 Task: Look for space in Sukagawa, Japan from 5th September, 2023 to 12th September, 2023 for 2 adults in price range Rs.10000 to Rs.15000.  With 1  bedroom having 1 bed and 1 bathroom. Property type can be house, flat, guest house, hotel. Booking option can be shelf check-in. Required host language is English.
Action: Mouse moved to (433, 108)
Screenshot: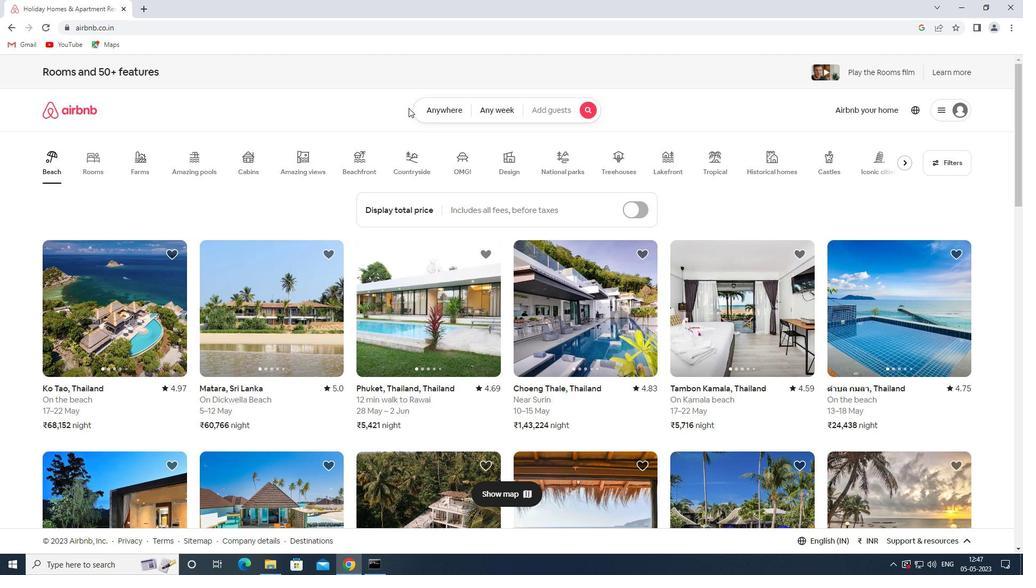 
Action: Mouse pressed left at (433, 108)
Screenshot: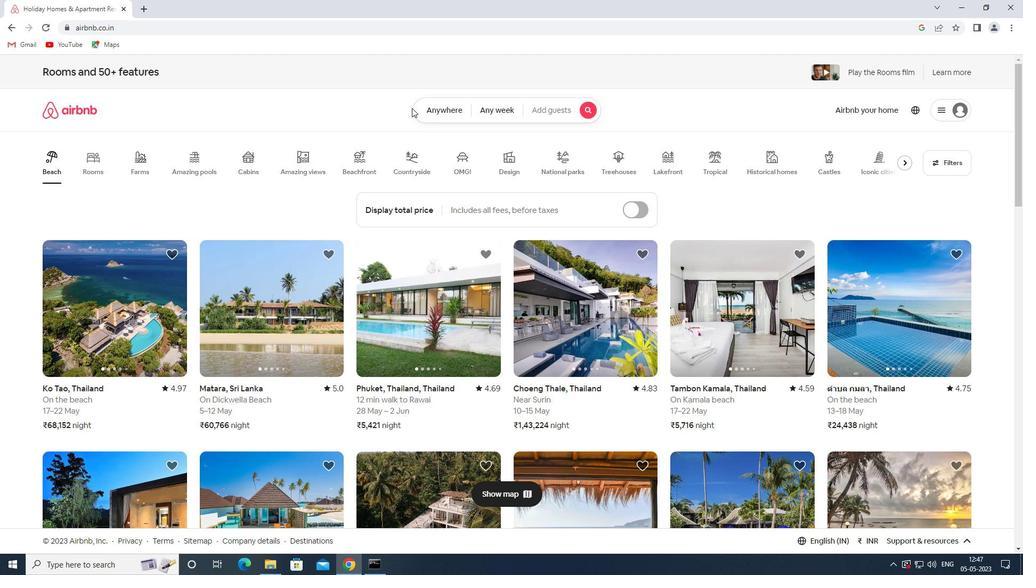 
Action: Mouse moved to (382, 152)
Screenshot: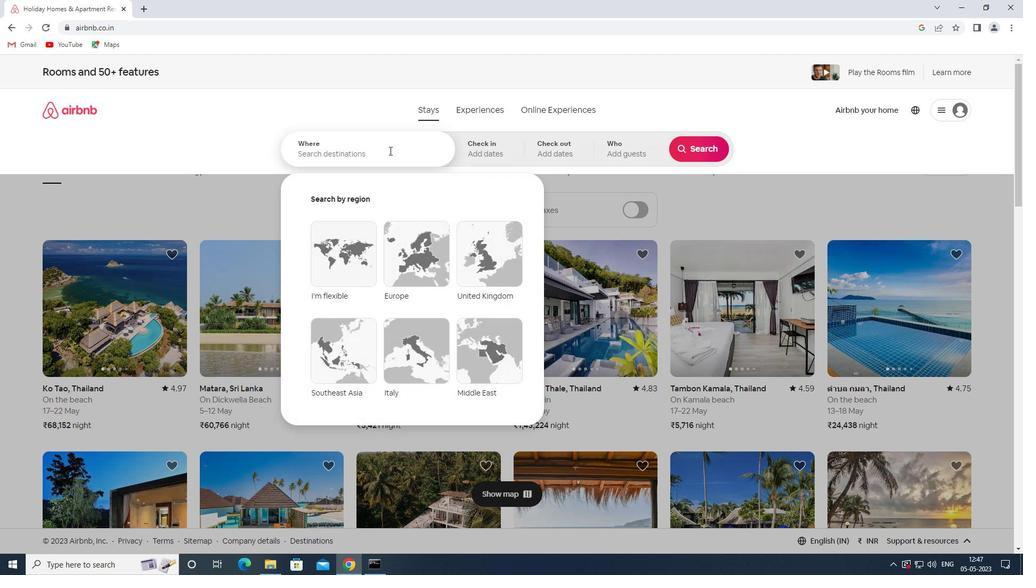 
Action: Mouse pressed left at (382, 152)
Screenshot: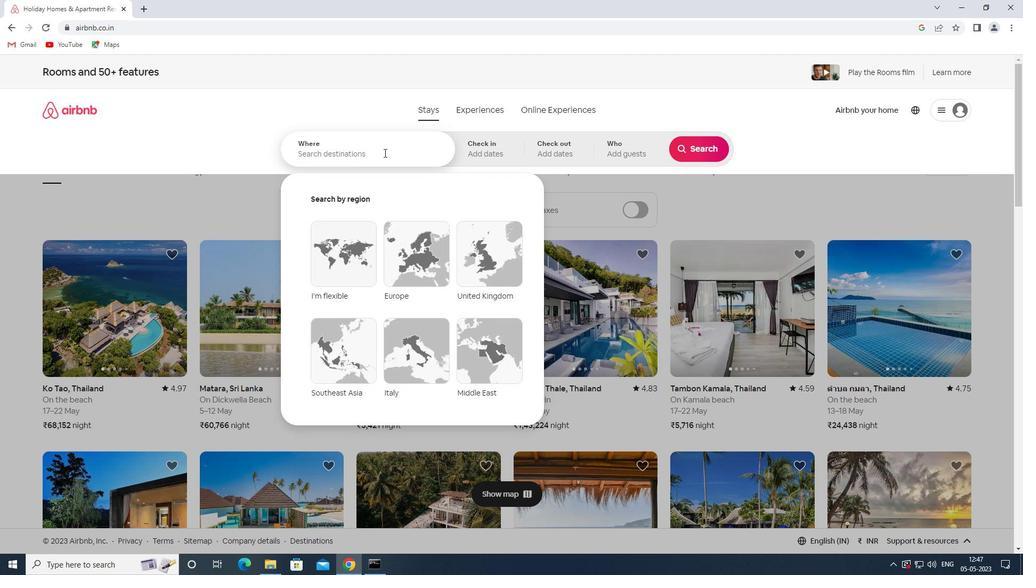 
Action: Key pressed <Key.shift><Key.shift><Key.shift><Key.shift><Key.shift><Key.shift><Key.shift><Key.shift><Key.shift><Key.shift><Key.shift>SUKAGAWA,<Key.shift>JAPAN
Screenshot: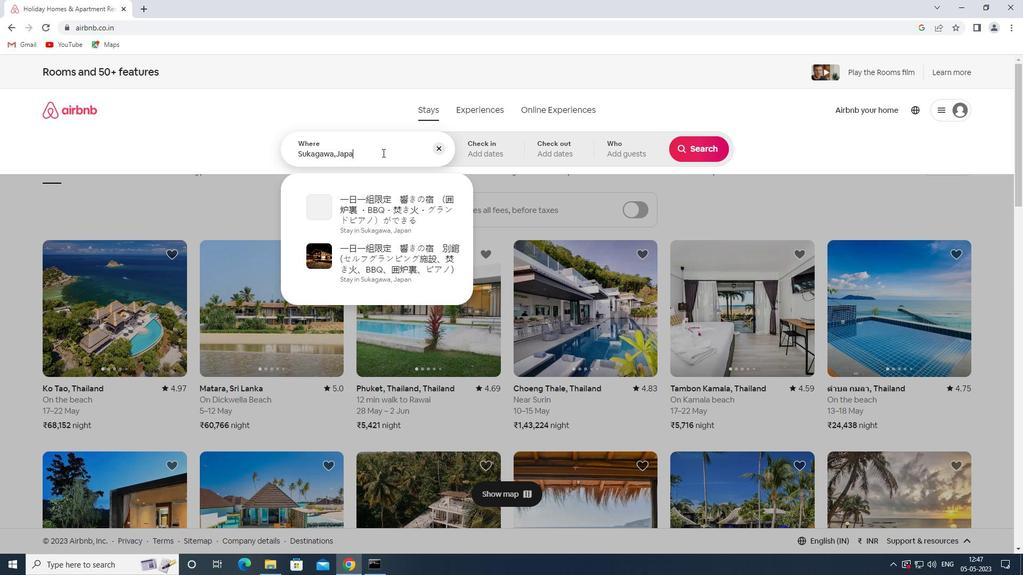 
Action: Mouse moved to (481, 154)
Screenshot: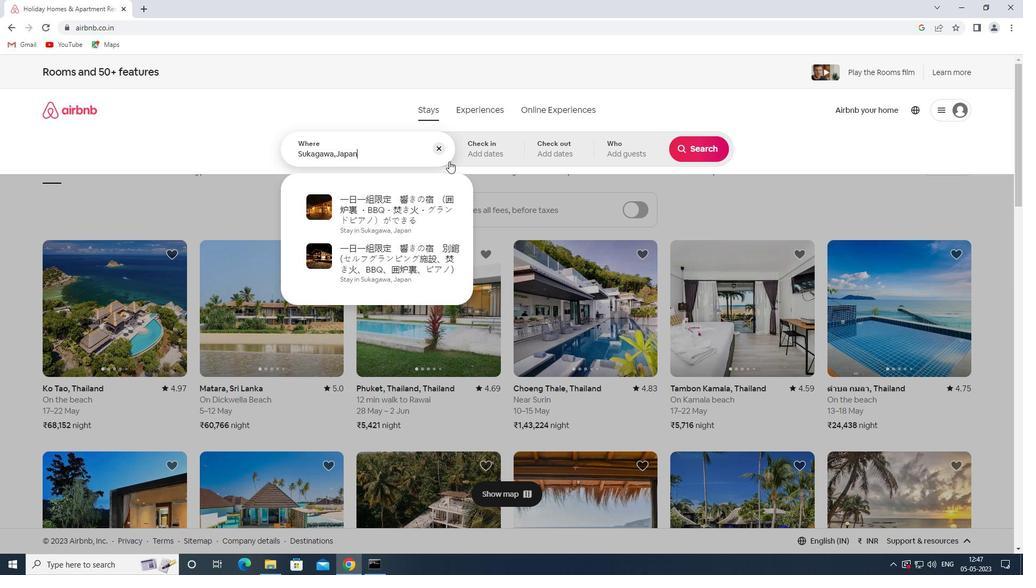 
Action: Mouse pressed left at (481, 154)
Screenshot: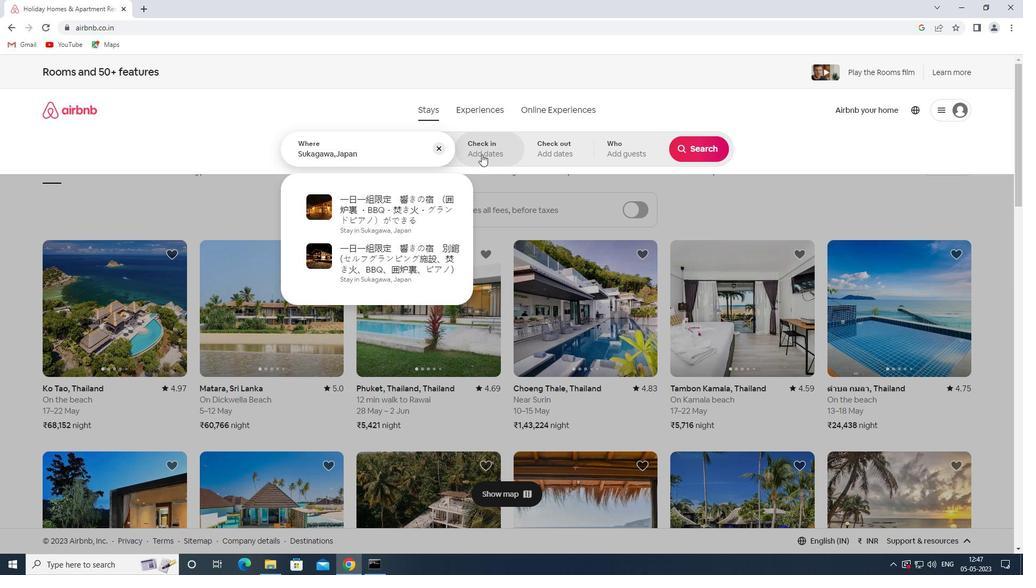 
Action: Mouse moved to (691, 230)
Screenshot: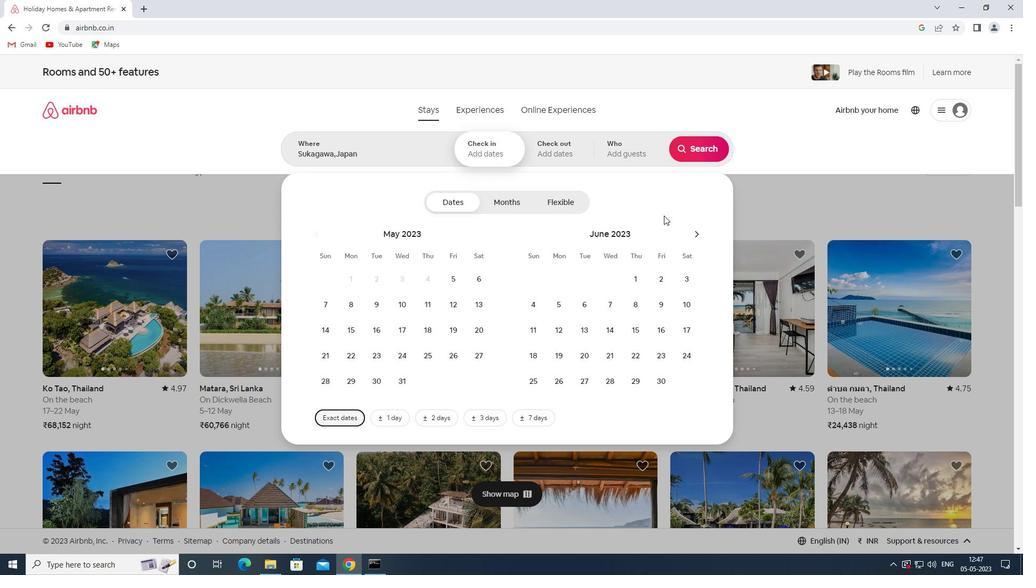 
Action: Mouse pressed left at (691, 230)
Screenshot: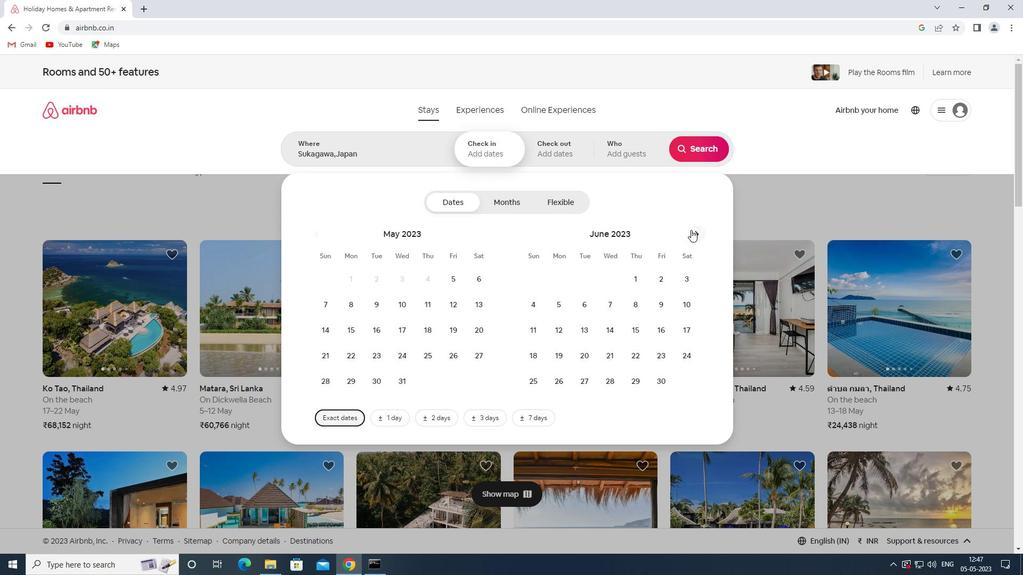
Action: Mouse pressed left at (691, 230)
Screenshot: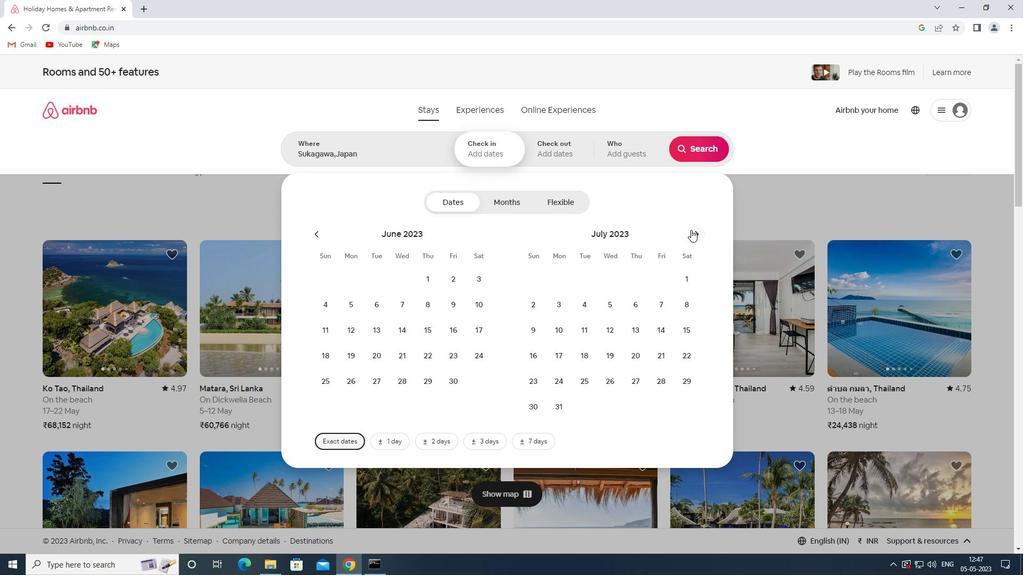
Action: Mouse pressed left at (691, 230)
Screenshot: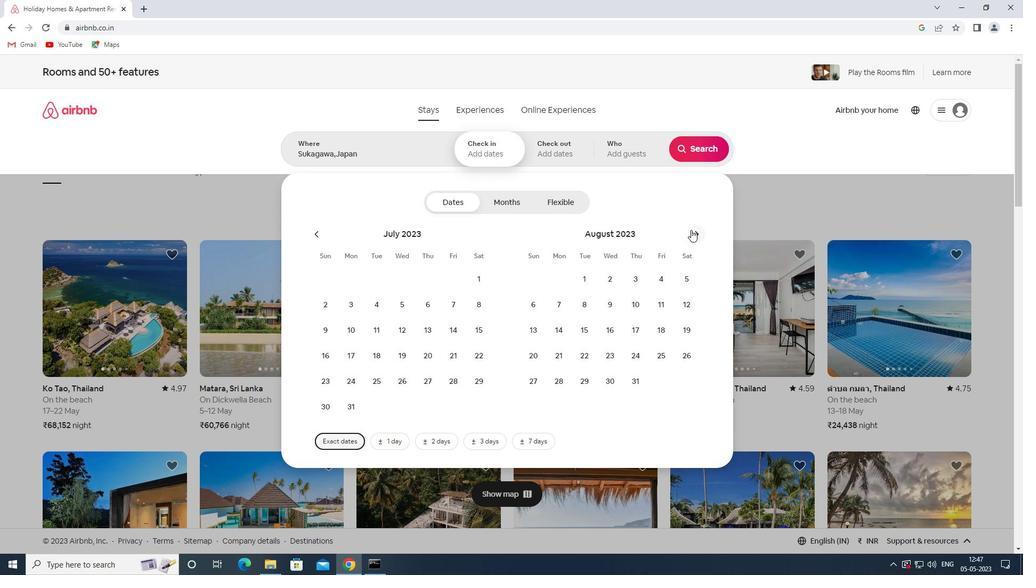 
Action: Mouse moved to (584, 301)
Screenshot: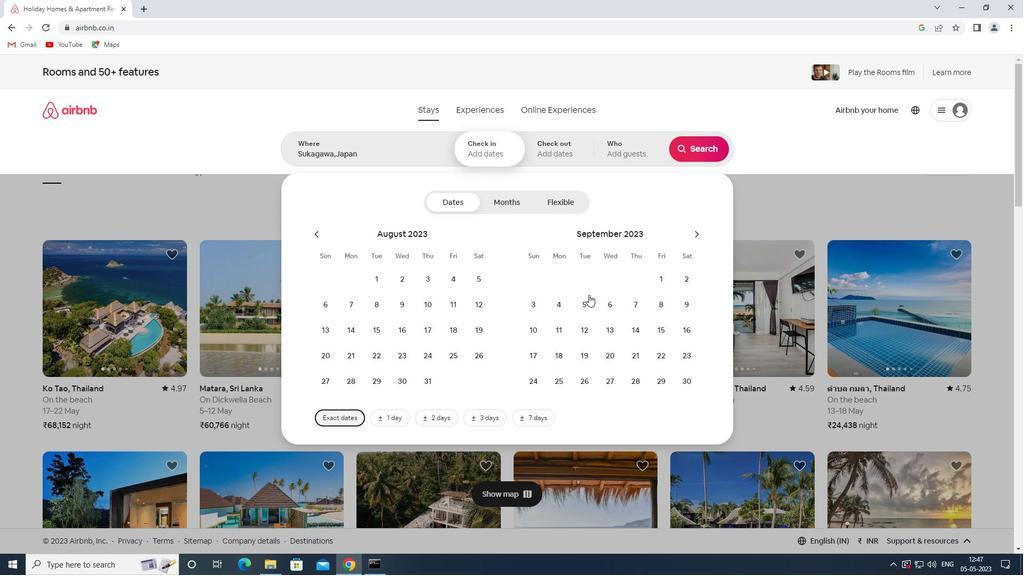
Action: Mouse pressed left at (584, 301)
Screenshot: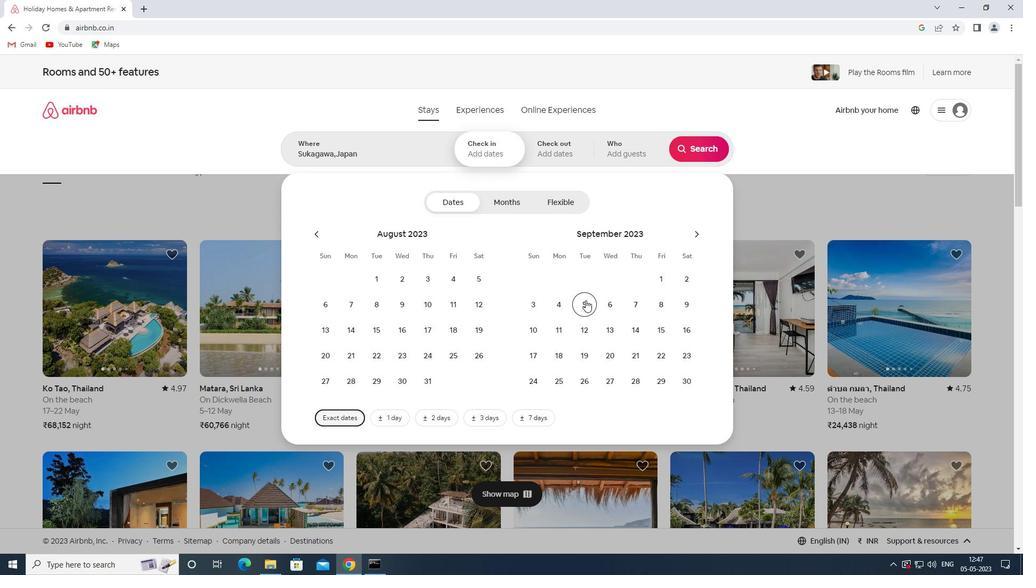 
Action: Mouse moved to (577, 332)
Screenshot: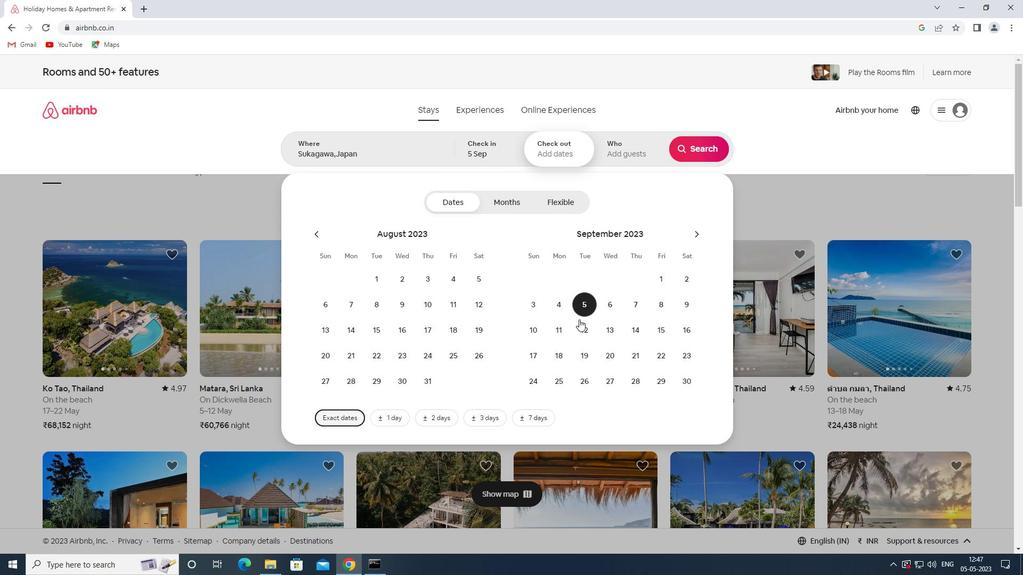 
Action: Mouse pressed left at (577, 332)
Screenshot: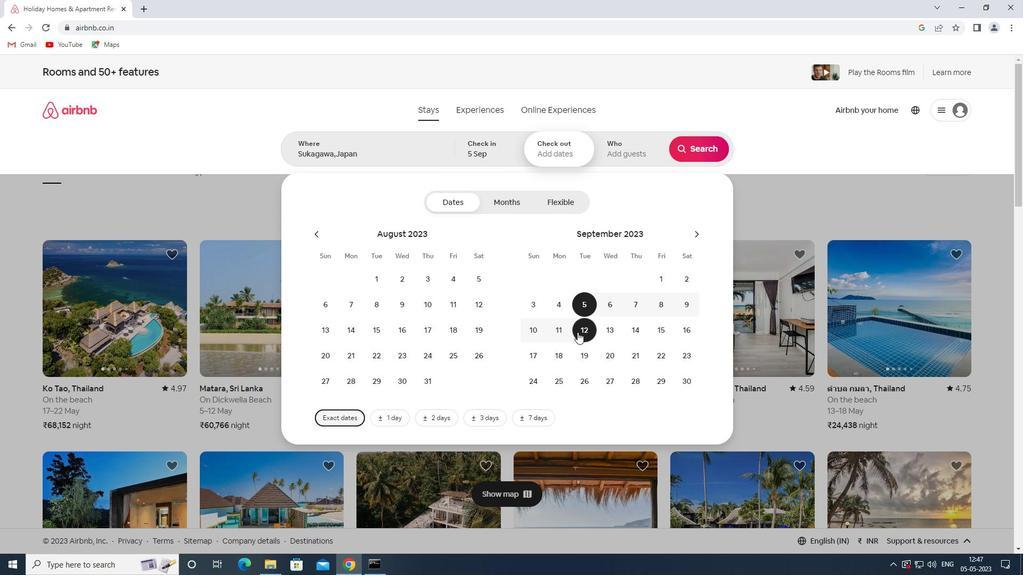 
Action: Mouse moved to (622, 143)
Screenshot: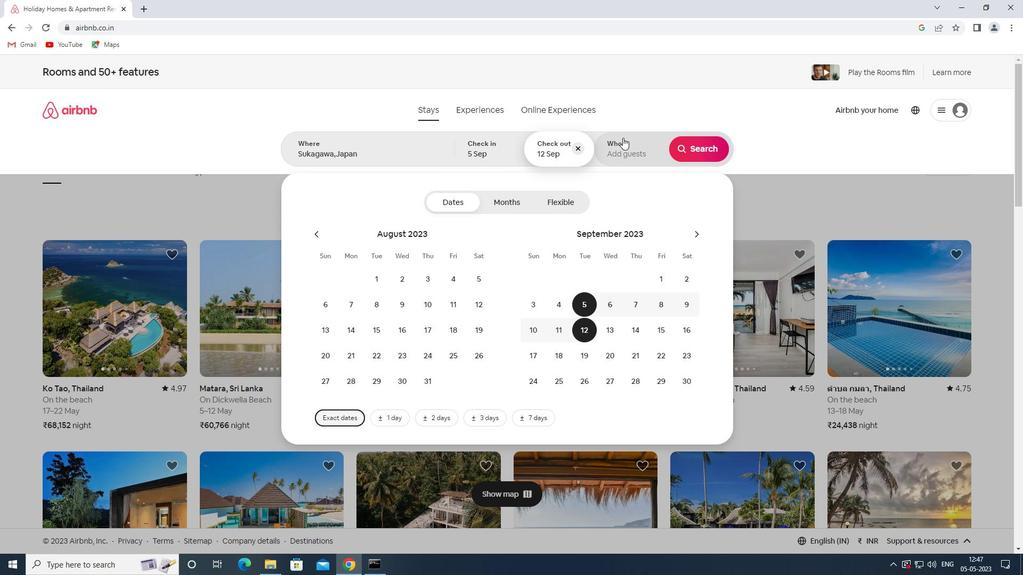 
Action: Mouse pressed left at (622, 143)
Screenshot: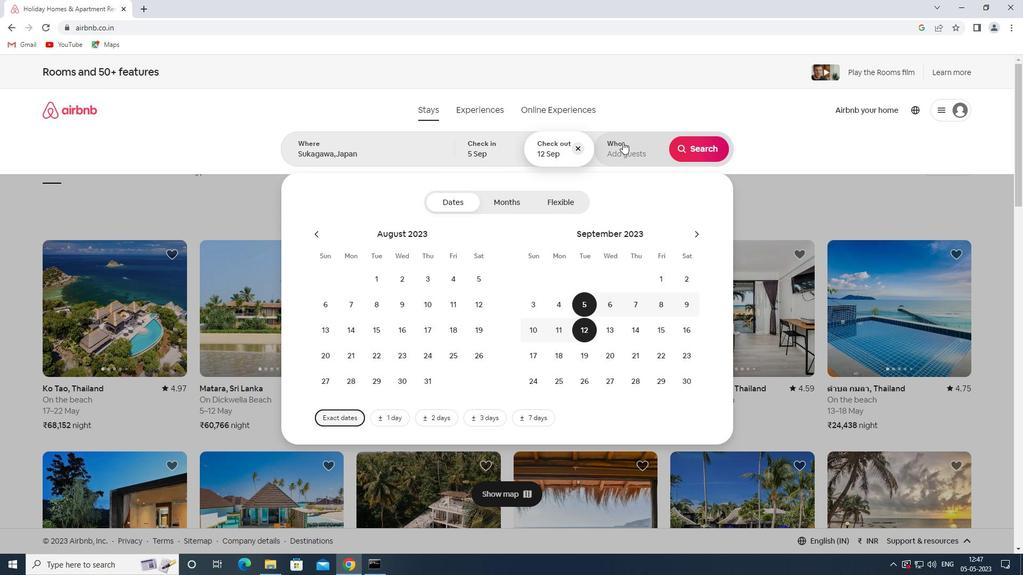 
Action: Mouse moved to (698, 201)
Screenshot: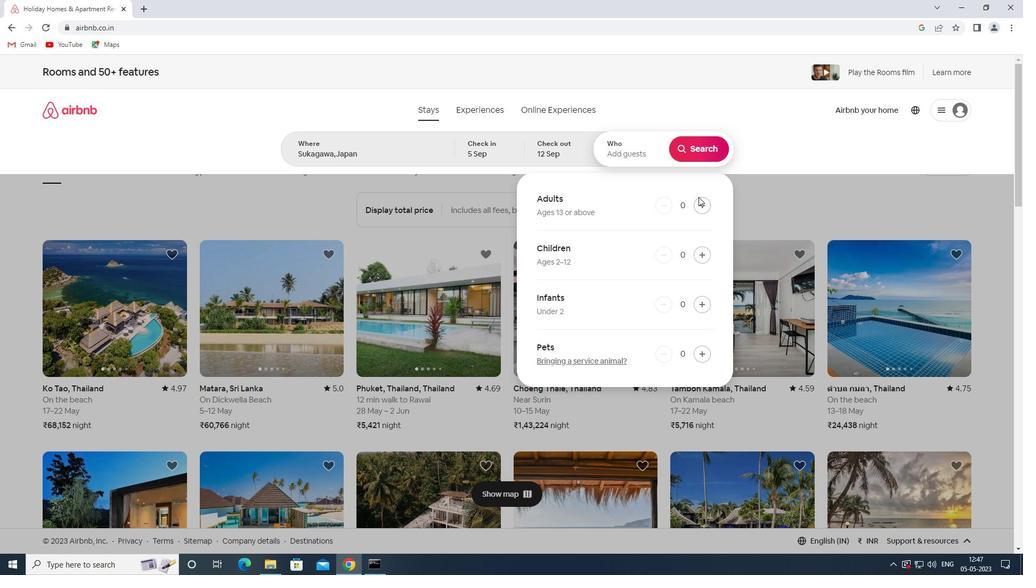 
Action: Mouse pressed left at (698, 201)
Screenshot: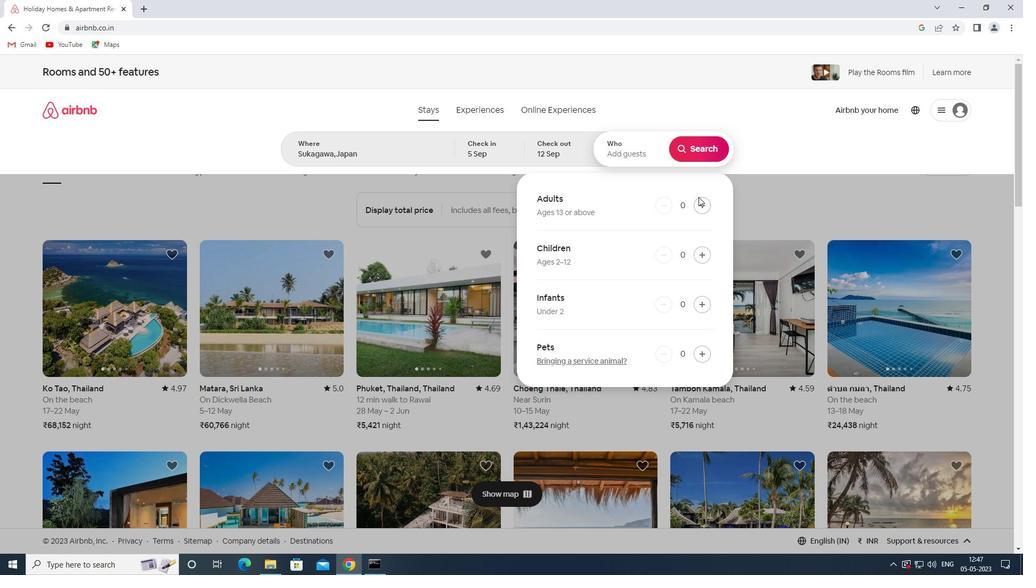 
Action: Mouse pressed left at (698, 201)
Screenshot: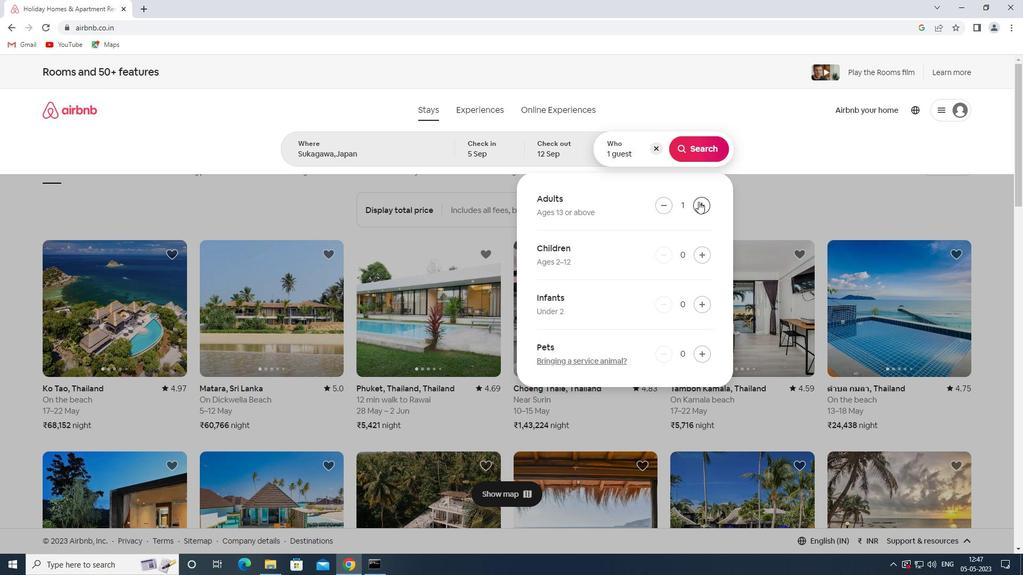 
Action: Mouse moved to (698, 154)
Screenshot: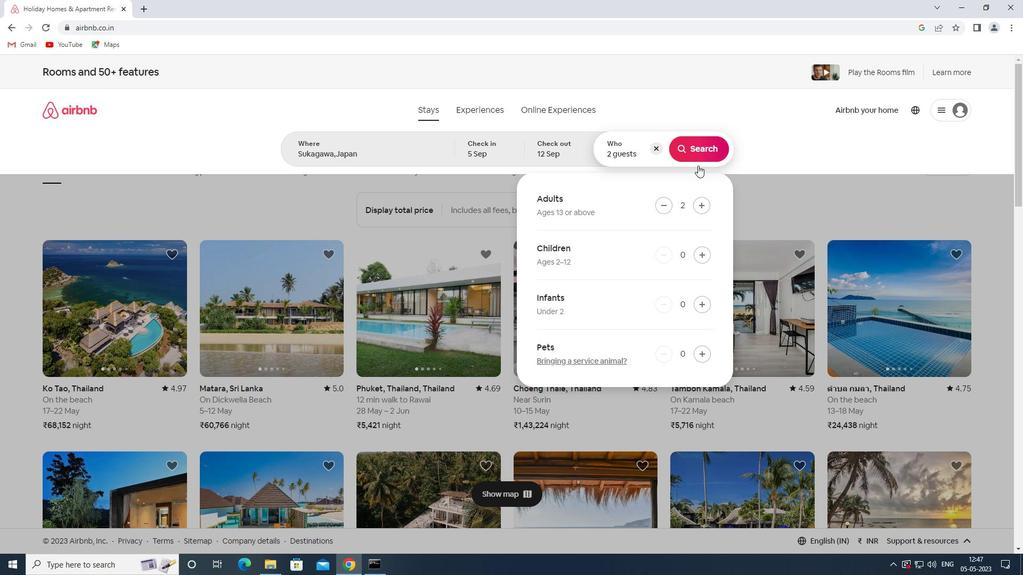 
Action: Mouse pressed left at (698, 154)
Screenshot: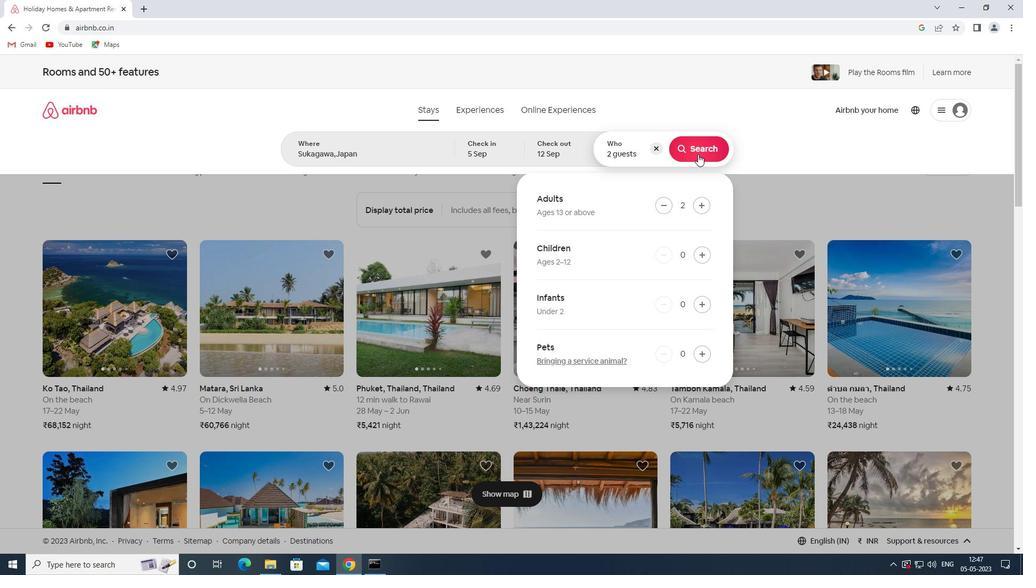 
Action: Mouse moved to (980, 116)
Screenshot: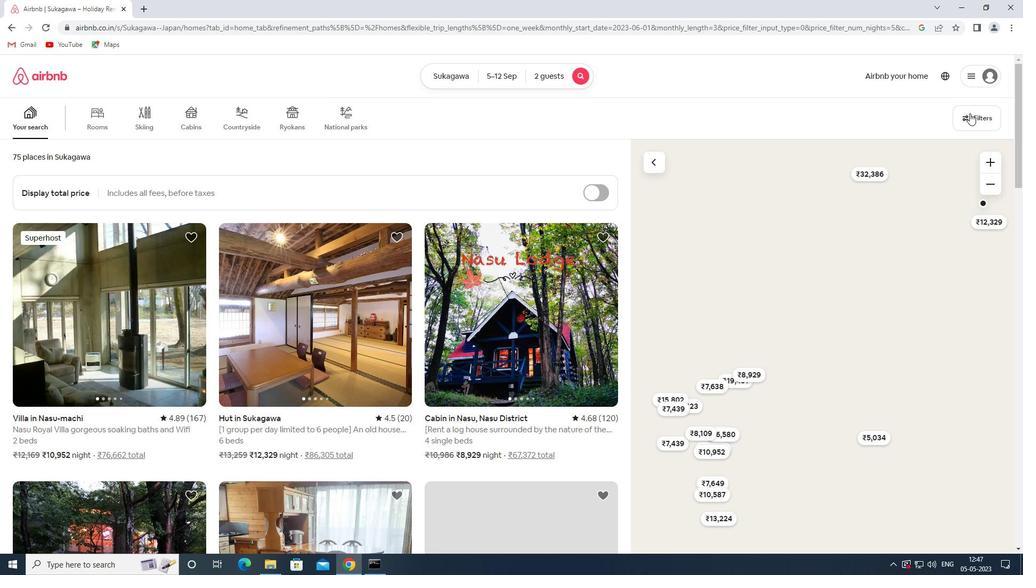 
Action: Mouse pressed left at (980, 116)
Screenshot: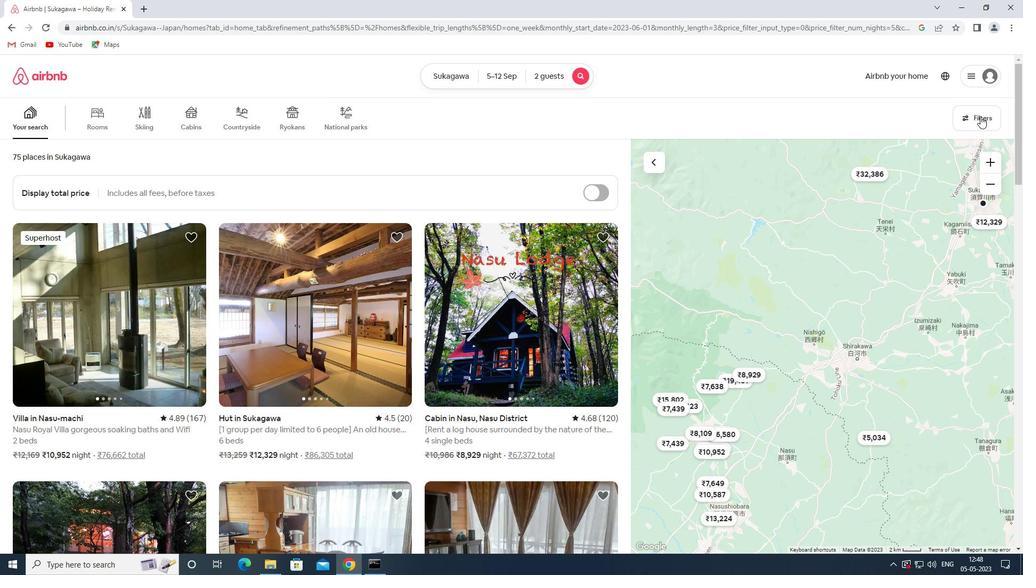 
Action: Mouse moved to (372, 379)
Screenshot: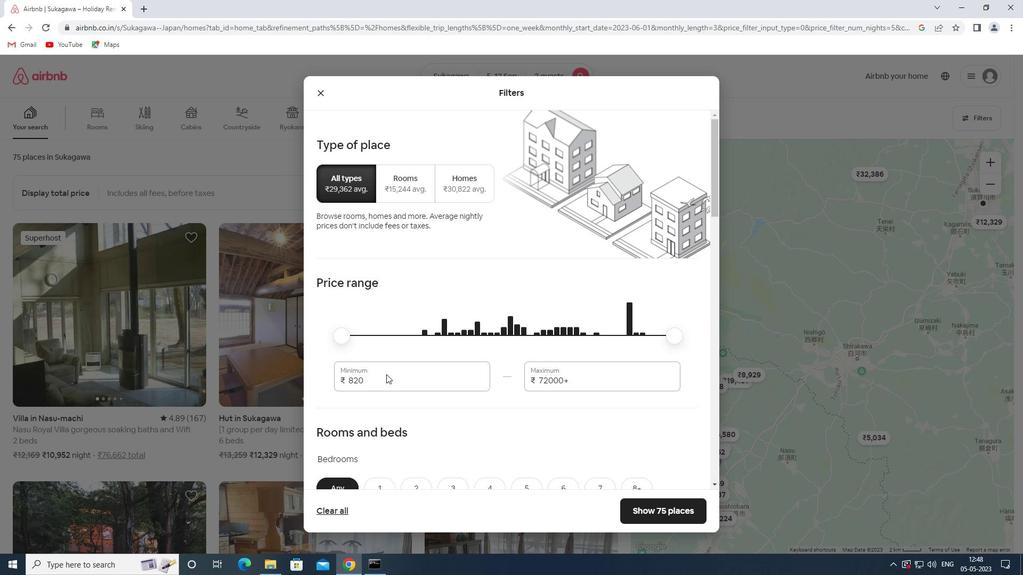 
Action: Mouse pressed left at (372, 379)
Screenshot: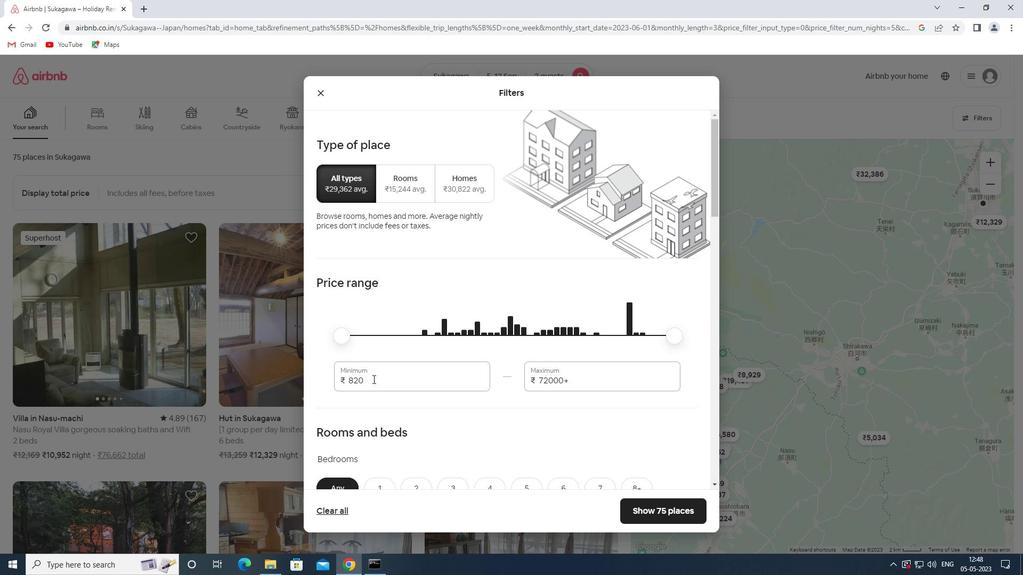
Action: Mouse moved to (336, 372)
Screenshot: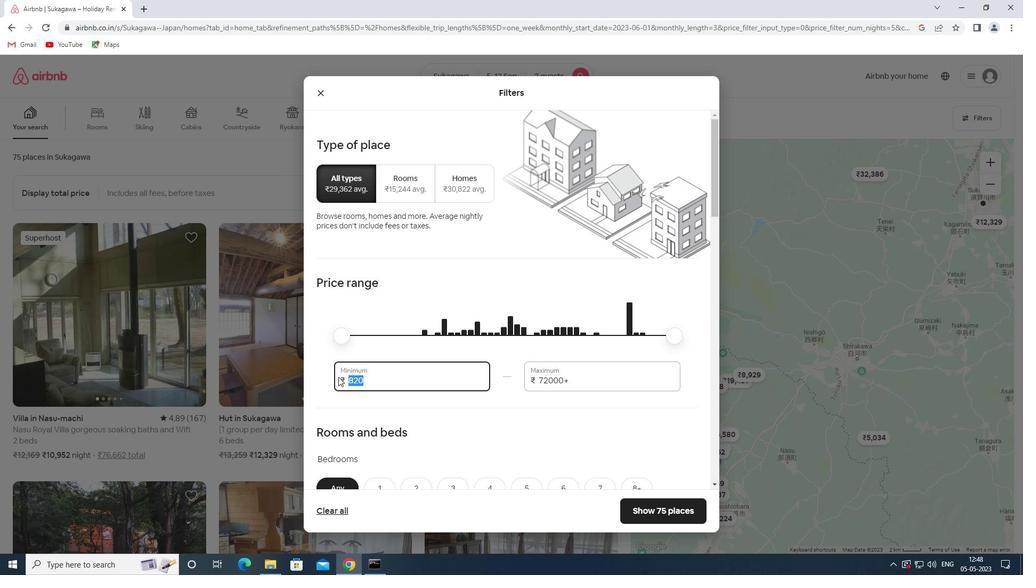 
Action: Key pressed 10000
Screenshot: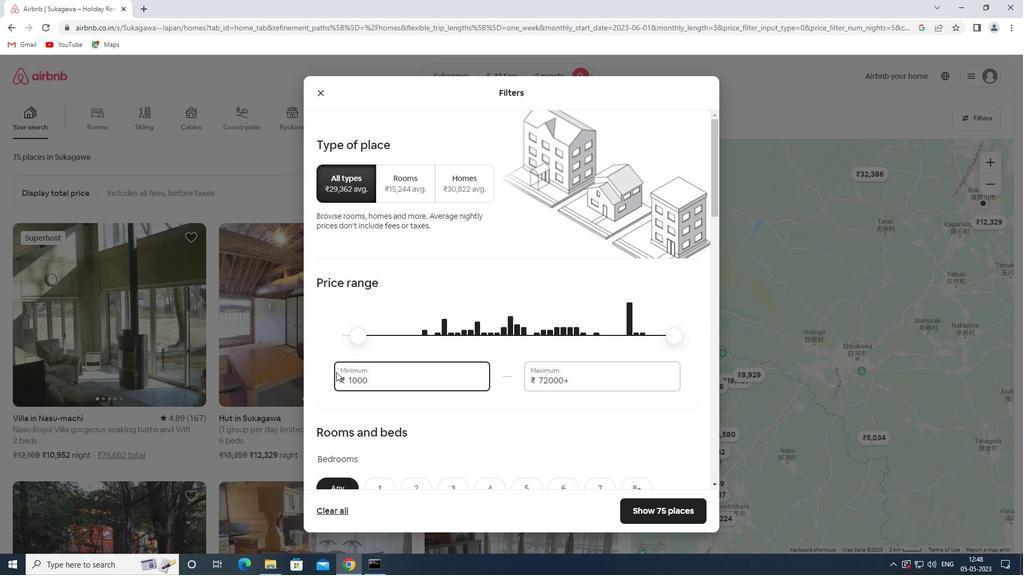 
Action: Mouse moved to (586, 378)
Screenshot: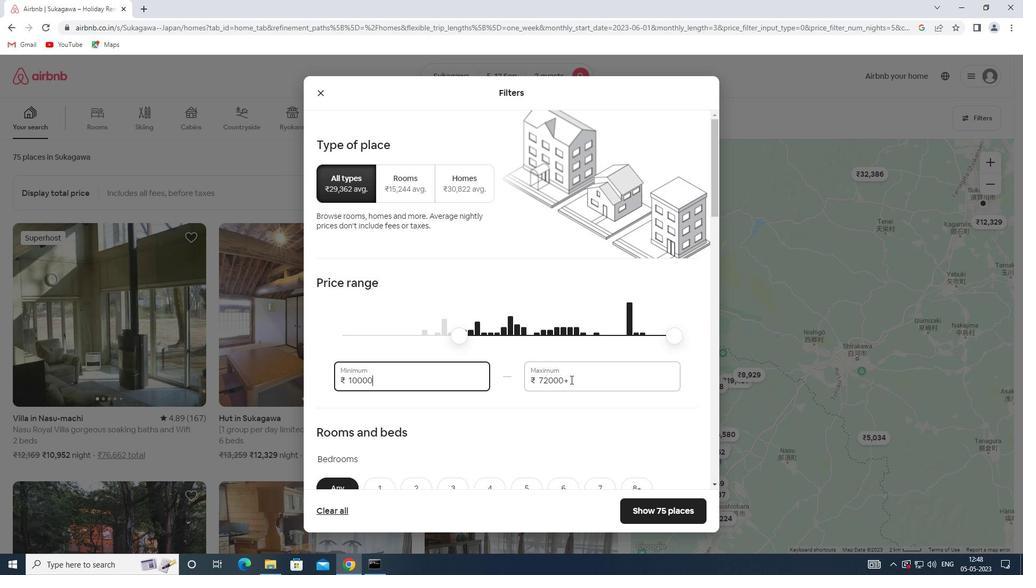 
Action: Mouse pressed left at (586, 378)
Screenshot: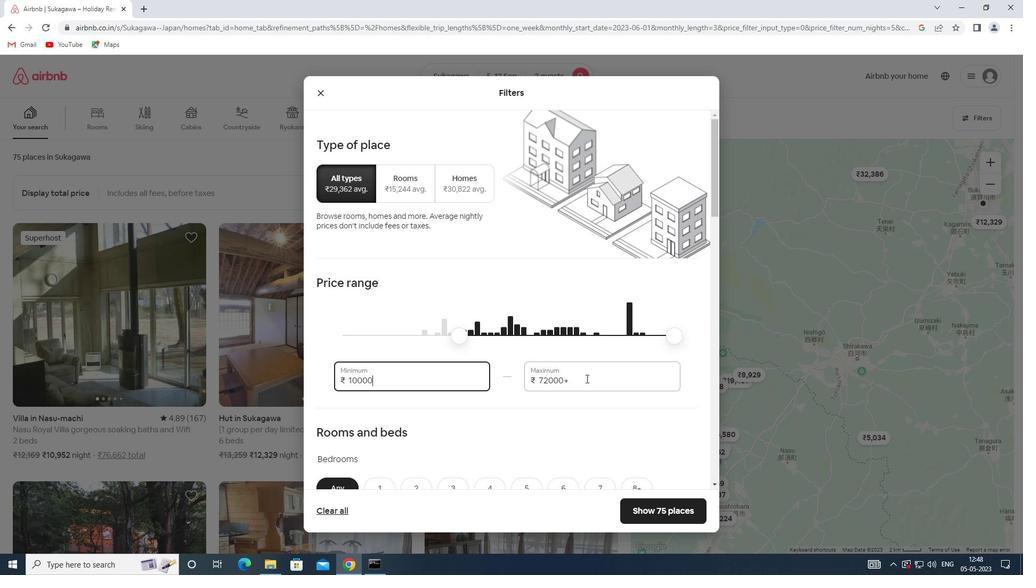 
Action: Mouse moved to (523, 380)
Screenshot: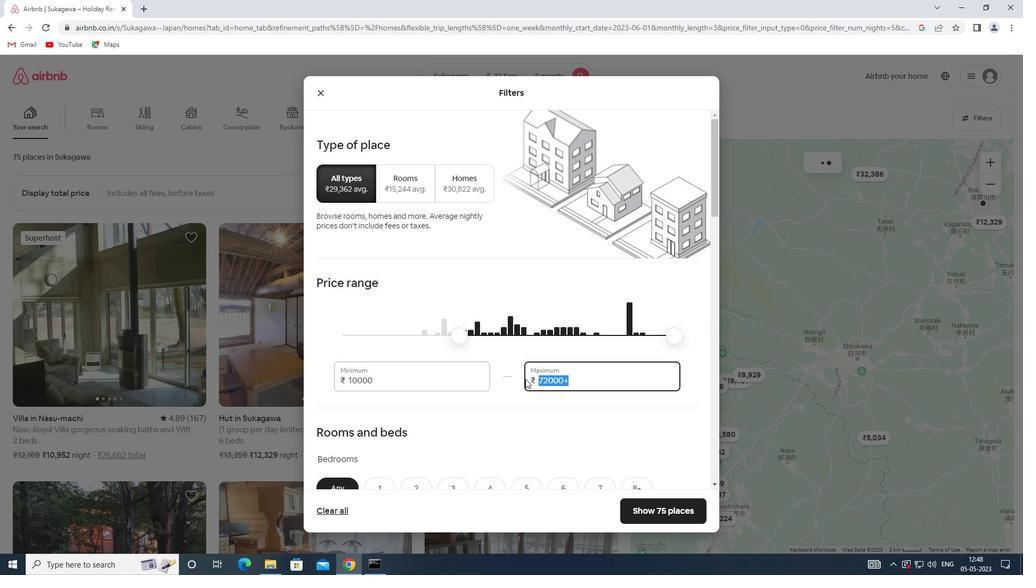 
Action: Key pressed 15000
Screenshot: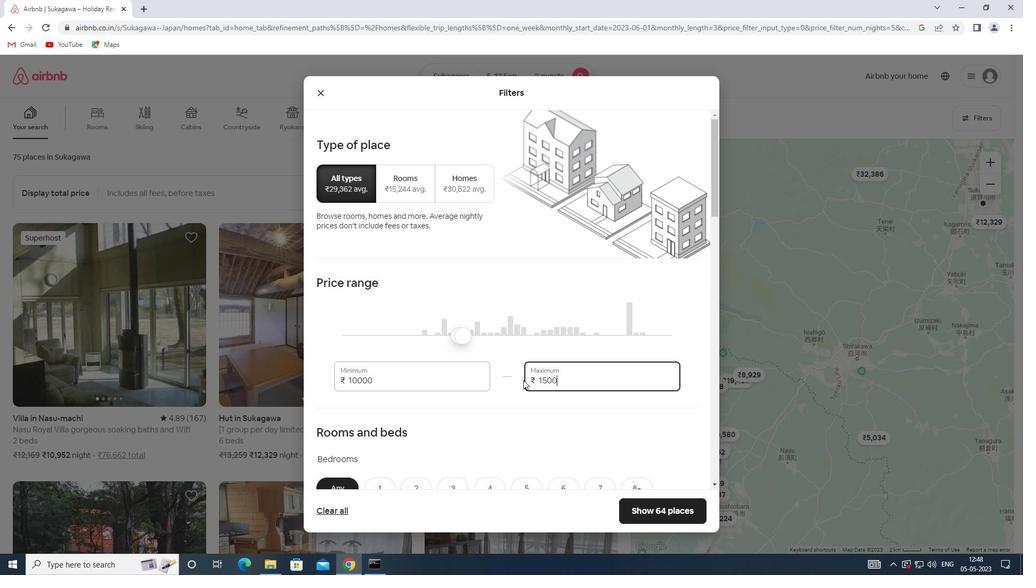 
Action: Mouse moved to (518, 392)
Screenshot: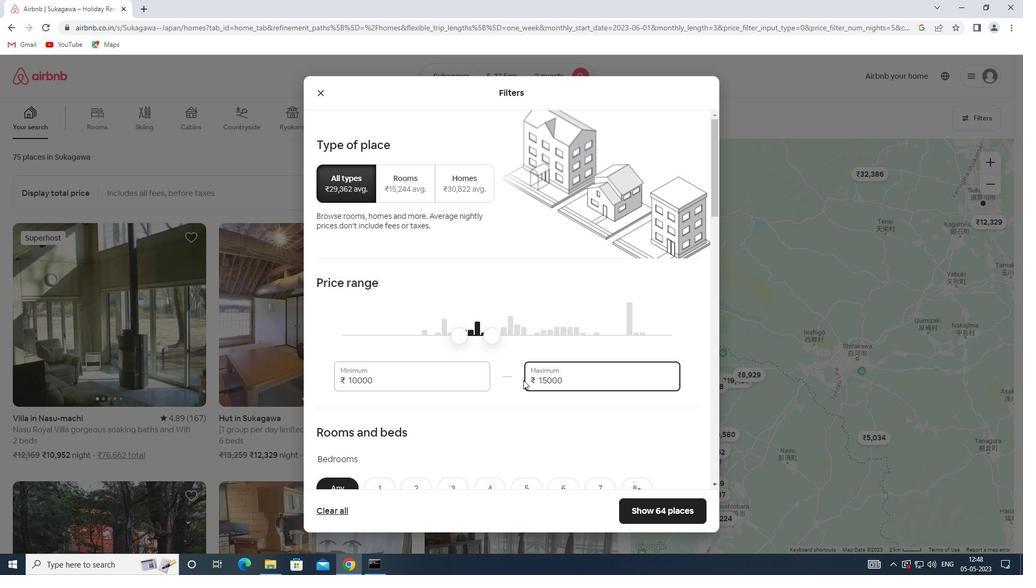 
Action: Mouse scrolled (518, 391) with delta (0, 0)
Screenshot: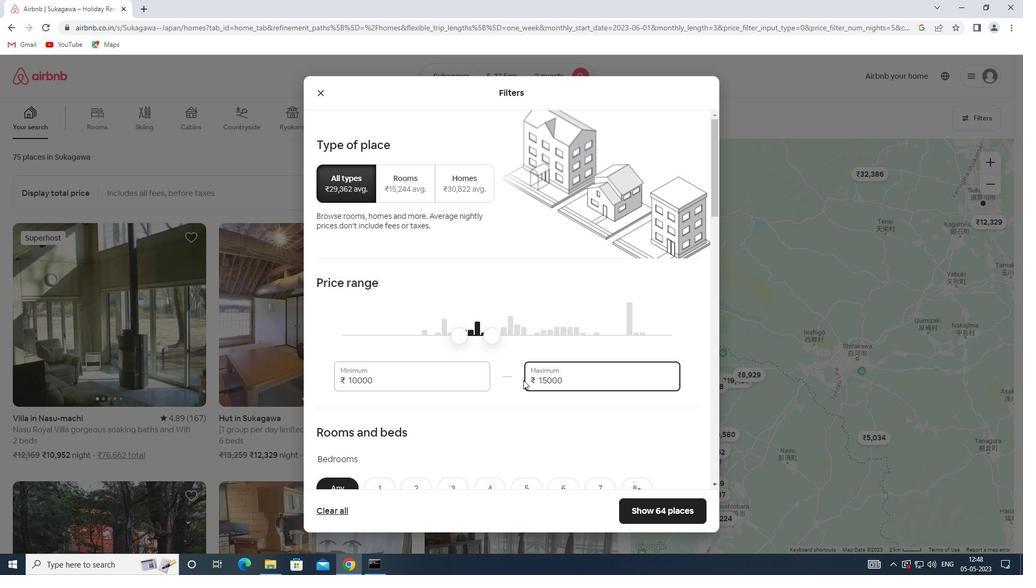 
Action: Mouse scrolled (518, 391) with delta (0, 0)
Screenshot: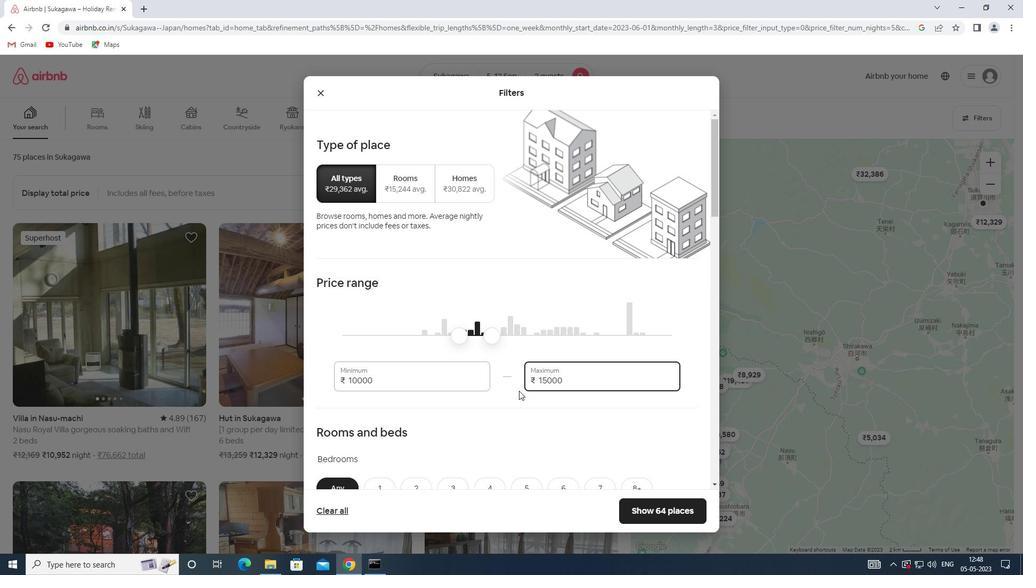 
Action: Mouse moved to (387, 374)
Screenshot: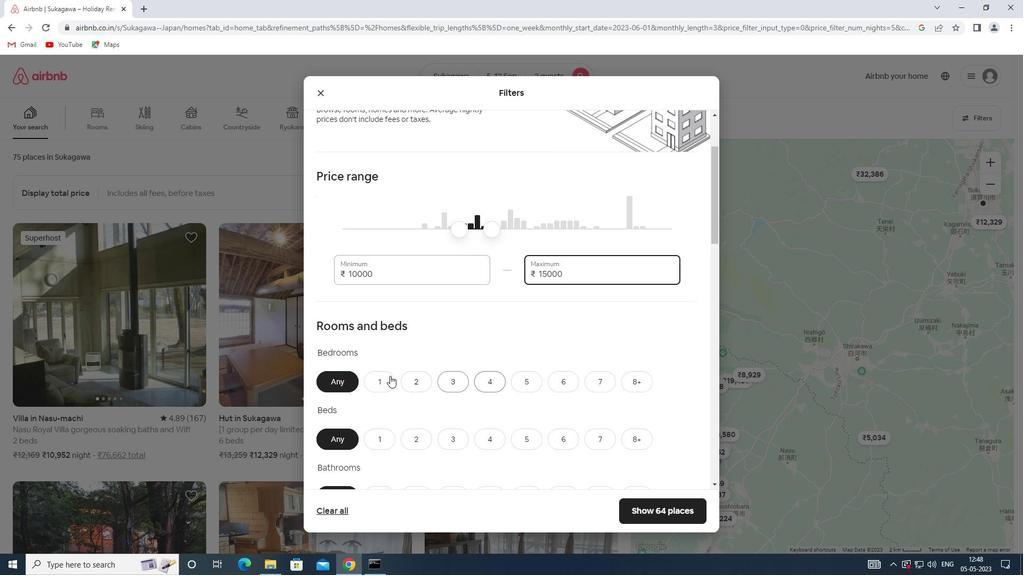 
Action: Mouse pressed left at (387, 374)
Screenshot: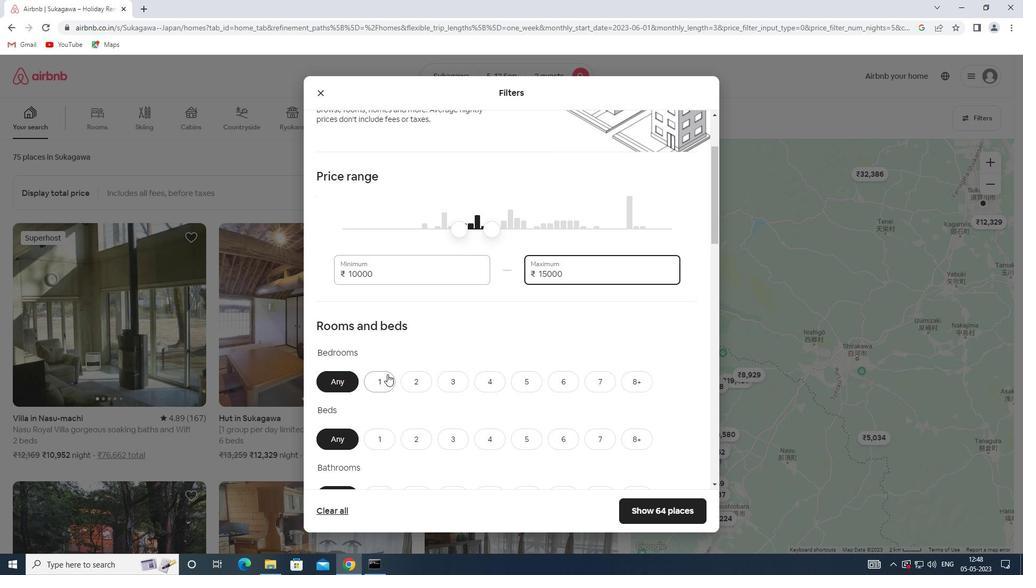 
Action: Mouse scrolled (387, 374) with delta (0, 0)
Screenshot: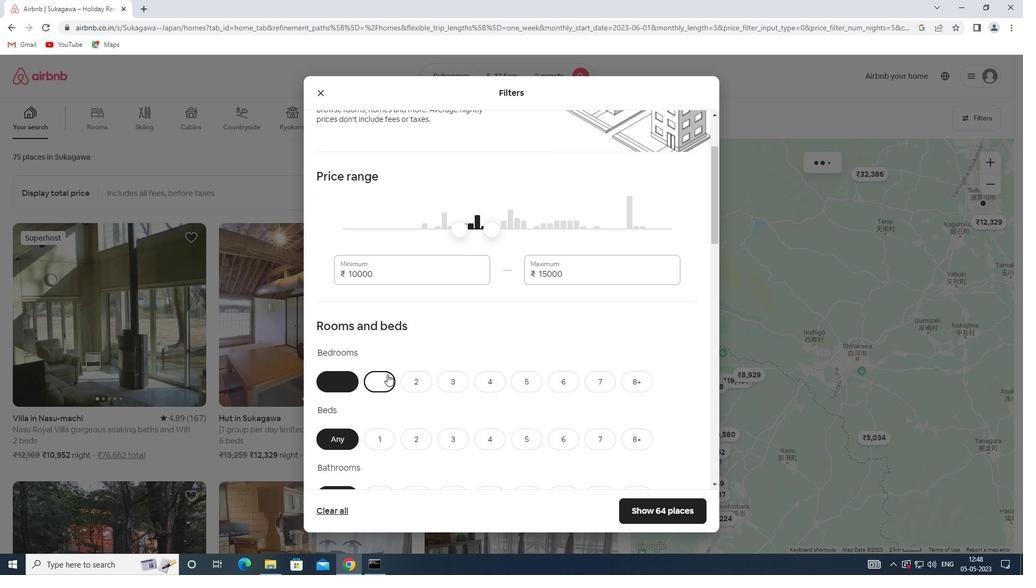 
Action: Mouse scrolled (387, 374) with delta (0, 0)
Screenshot: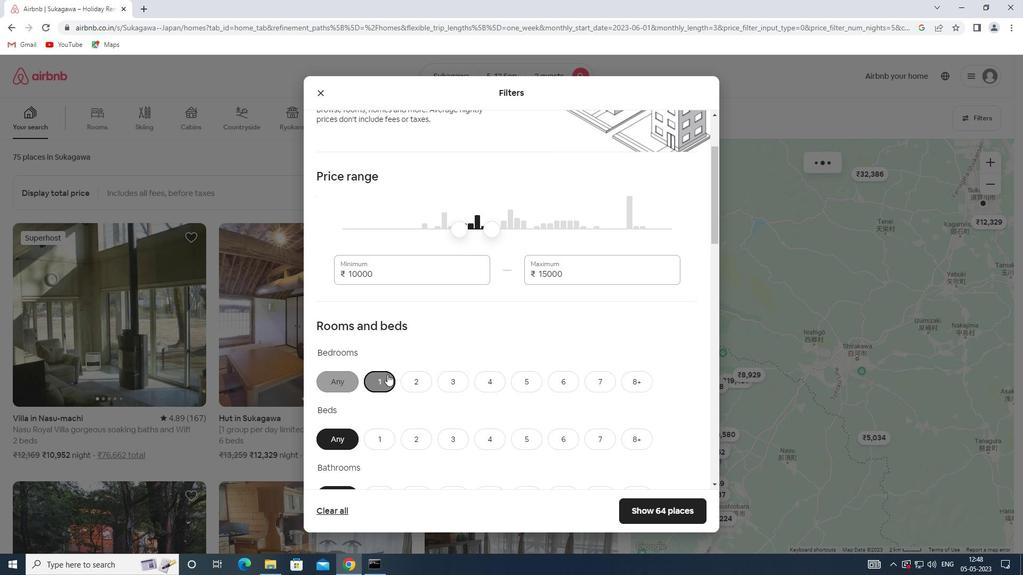 
Action: Mouse moved to (375, 337)
Screenshot: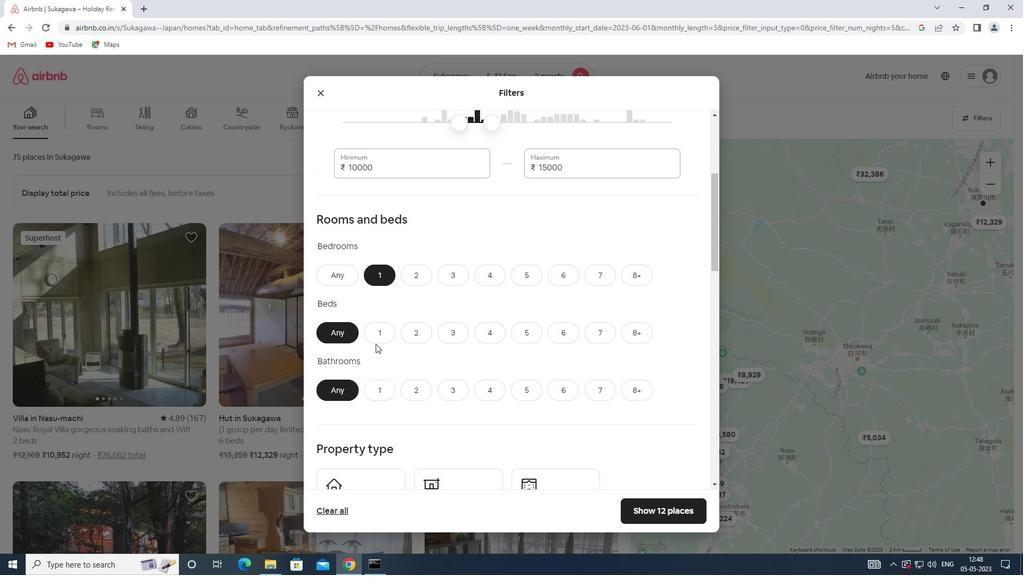 
Action: Mouse pressed left at (375, 337)
Screenshot: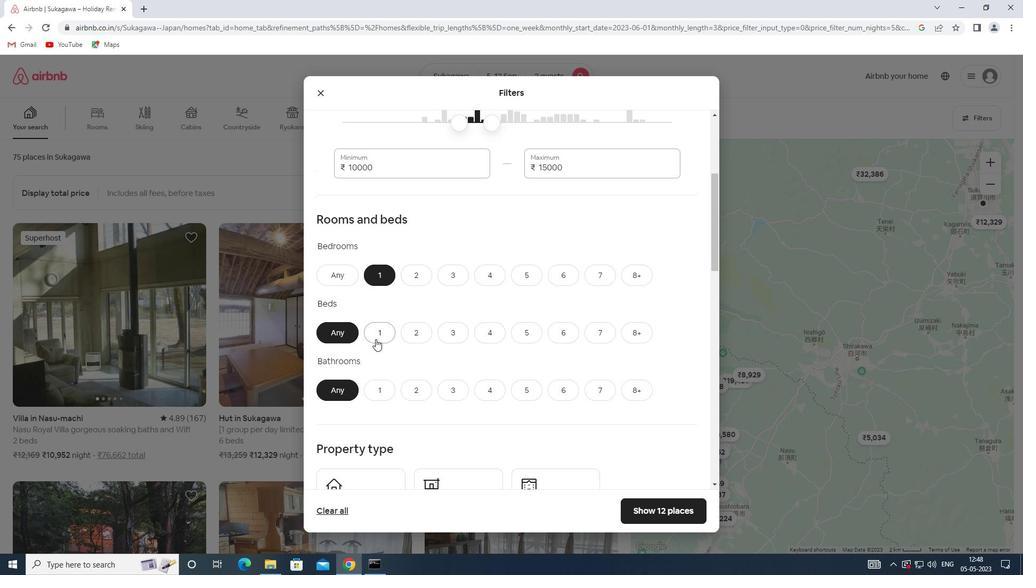 
Action: Mouse moved to (376, 388)
Screenshot: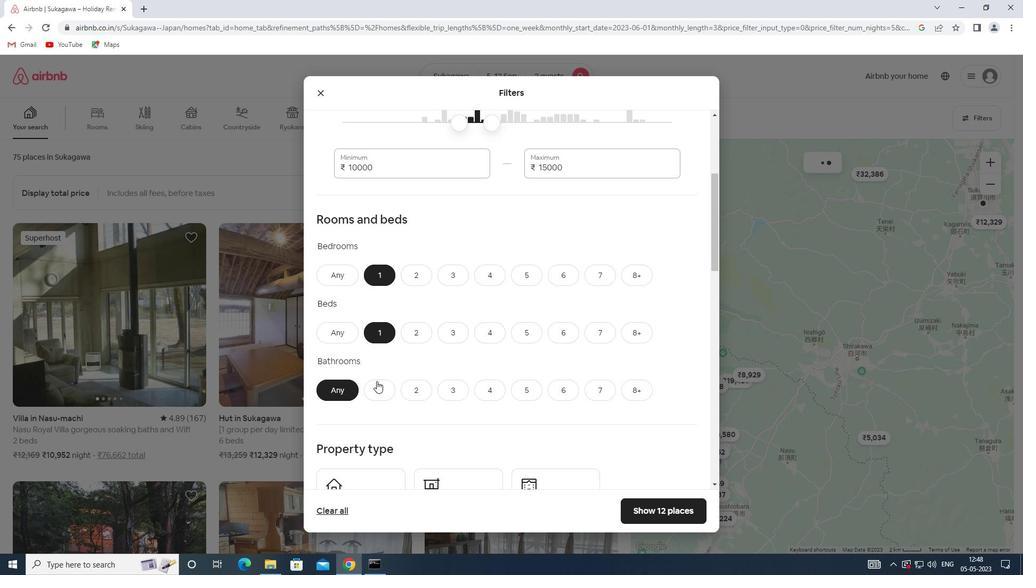 
Action: Mouse pressed left at (376, 388)
Screenshot: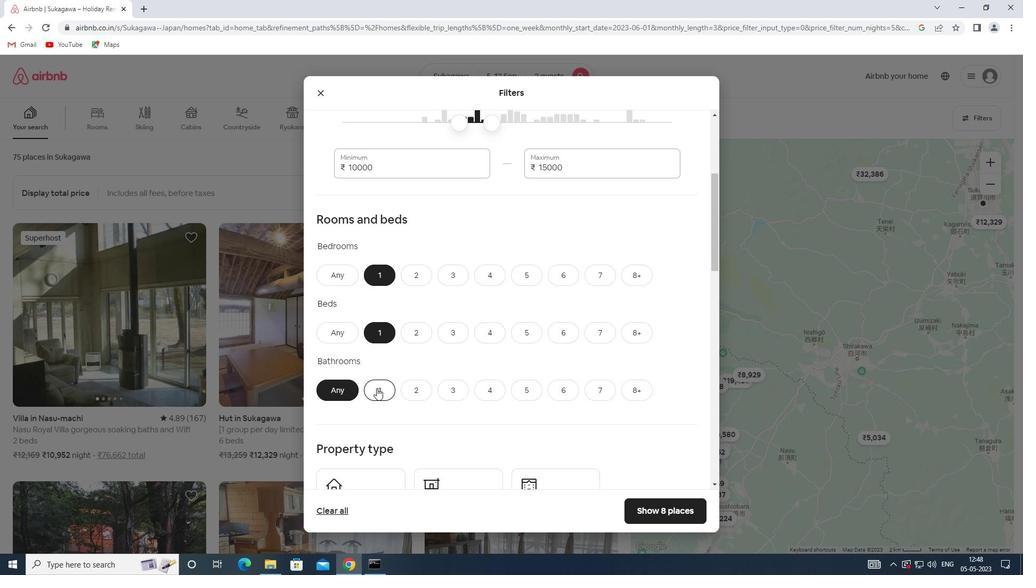 
Action: Mouse moved to (379, 387)
Screenshot: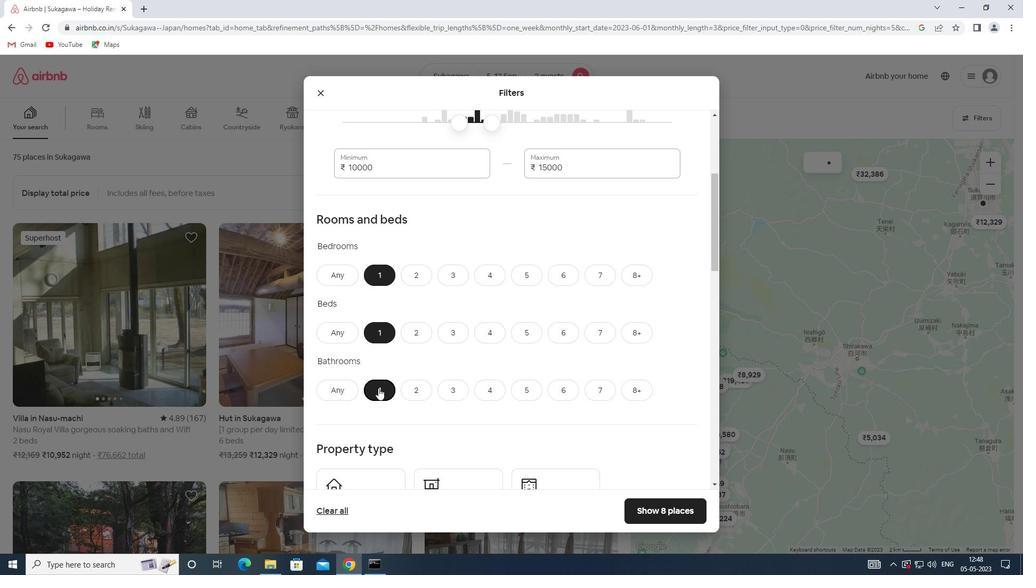 
Action: Mouse scrolled (379, 387) with delta (0, 0)
Screenshot: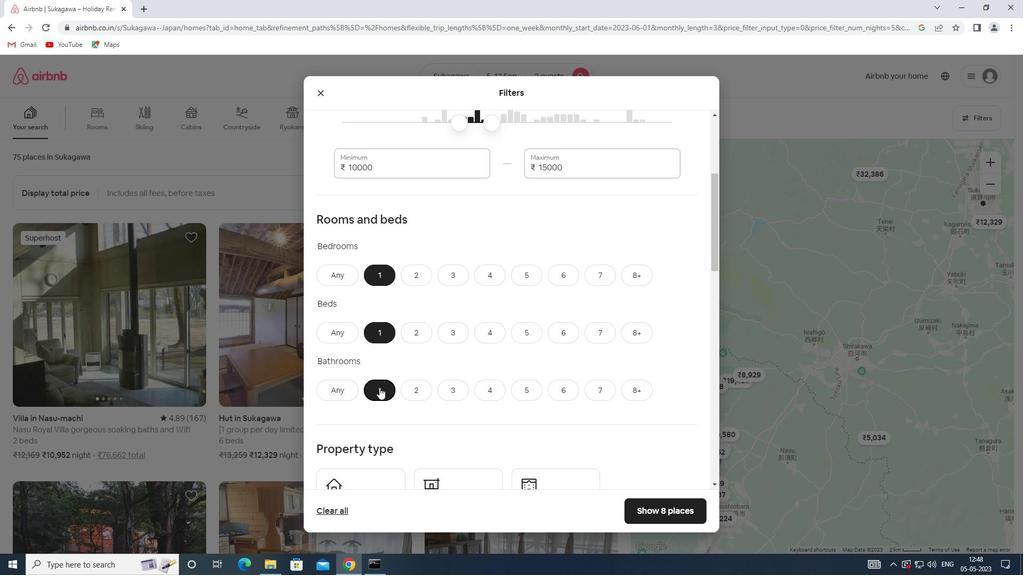 
Action: Mouse scrolled (379, 387) with delta (0, 0)
Screenshot: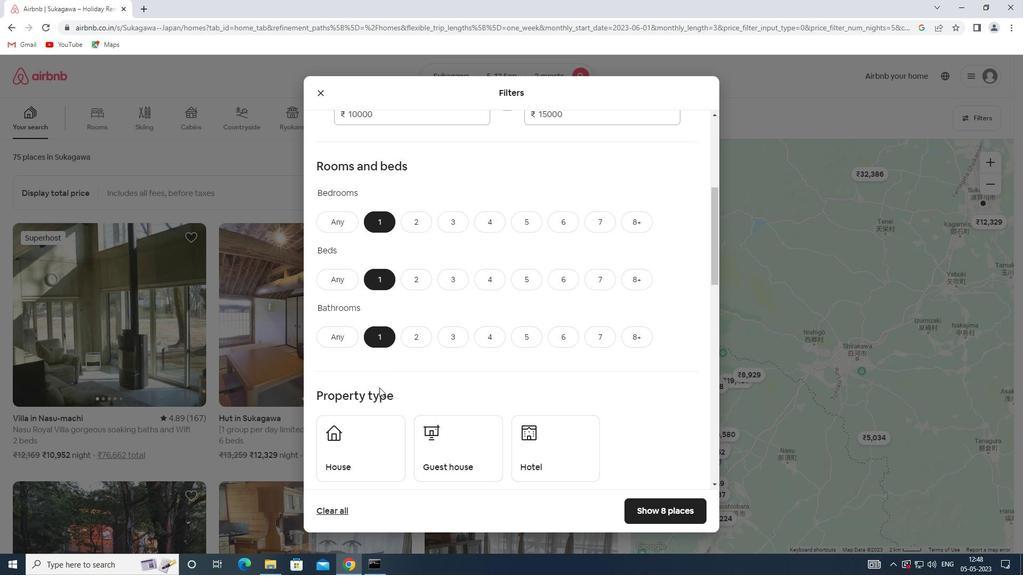 
Action: Mouse moved to (379, 387)
Screenshot: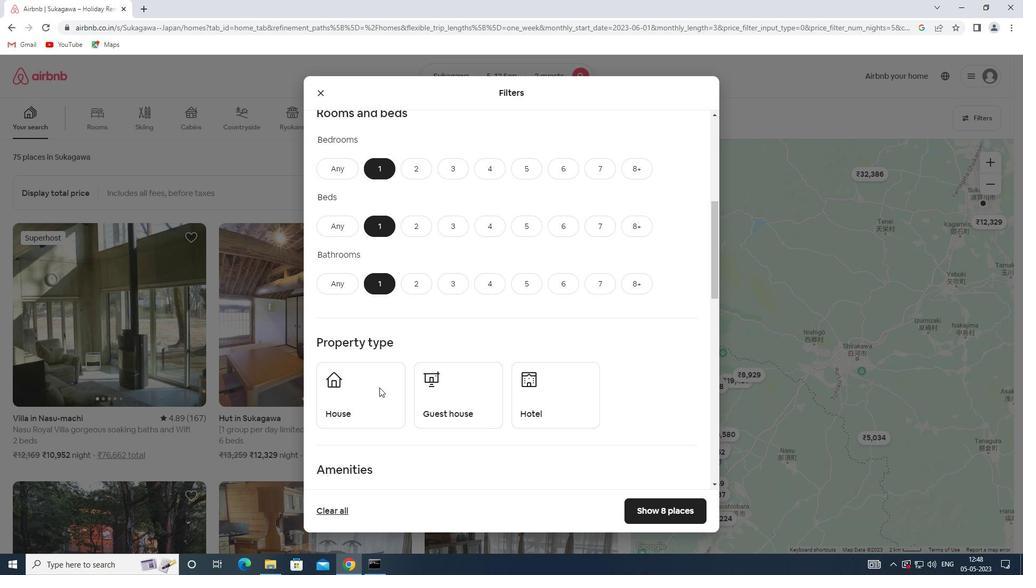 
Action: Mouse pressed left at (379, 387)
Screenshot: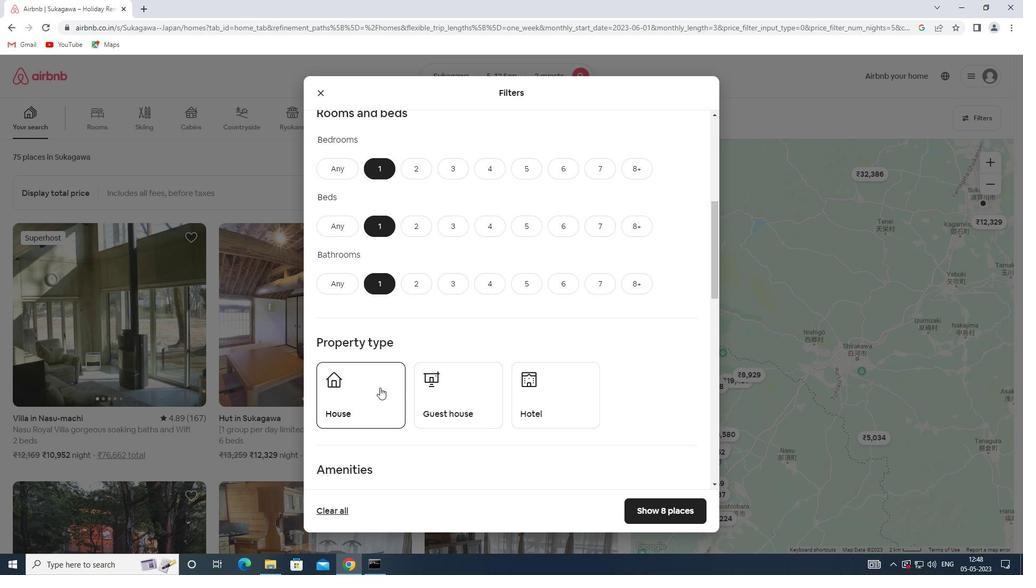 
Action: Mouse moved to (452, 384)
Screenshot: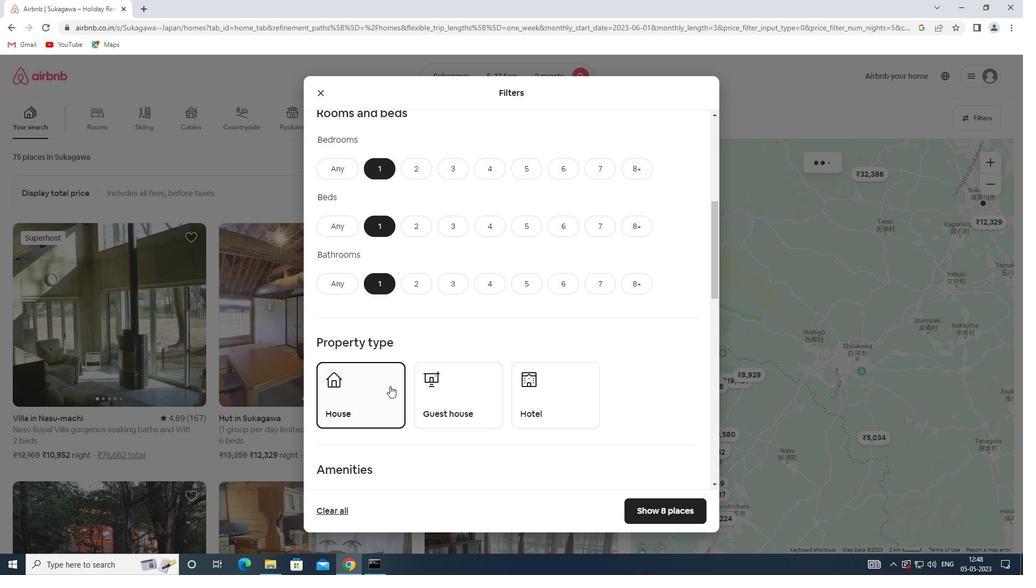 
Action: Mouse pressed left at (452, 384)
Screenshot: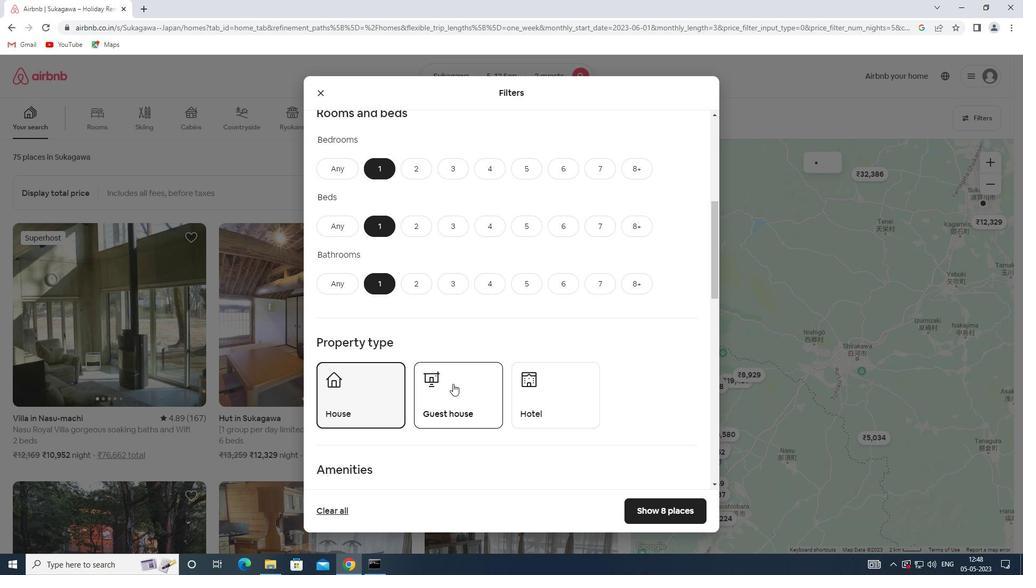 
Action: Mouse moved to (534, 385)
Screenshot: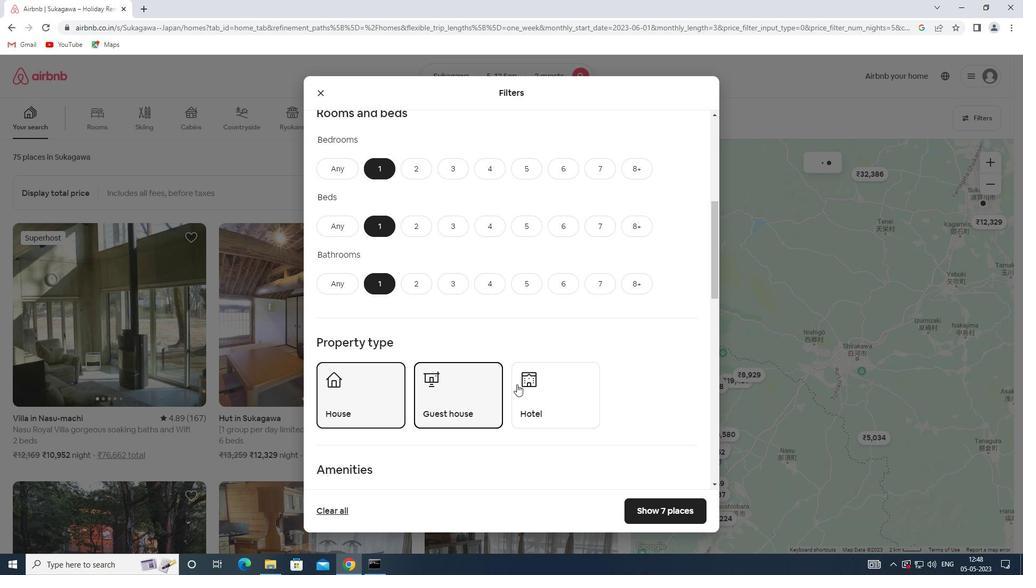 
Action: Mouse pressed left at (534, 385)
Screenshot: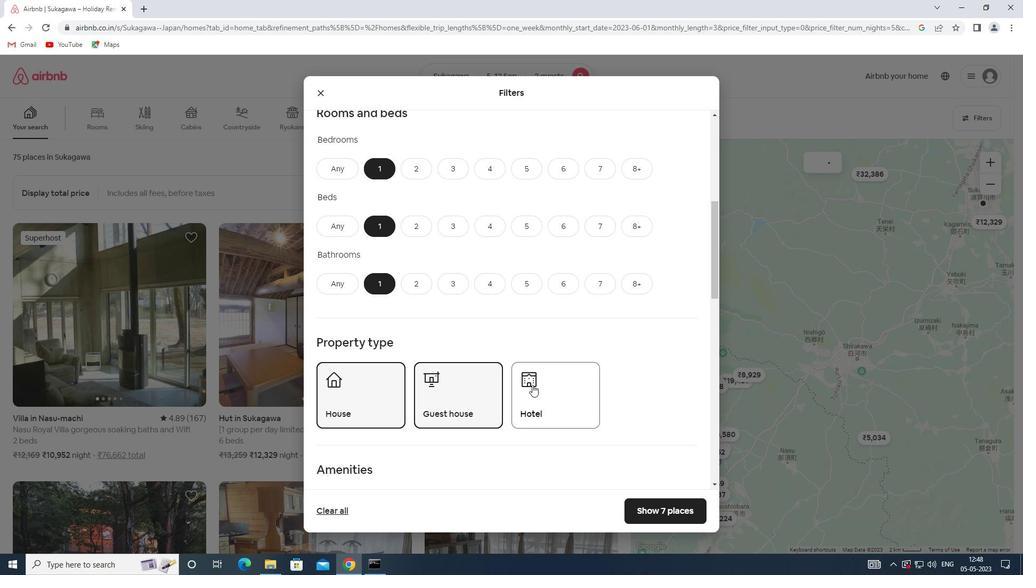 
Action: Mouse moved to (528, 378)
Screenshot: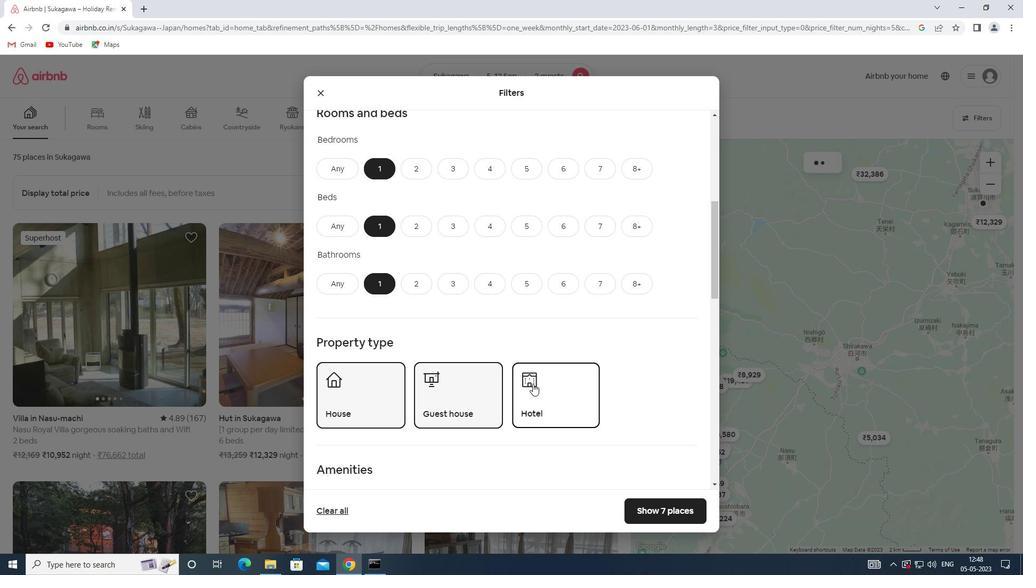 
Action: Mouse scrolled (528, 378) with delta (0, 0)
Screenshot: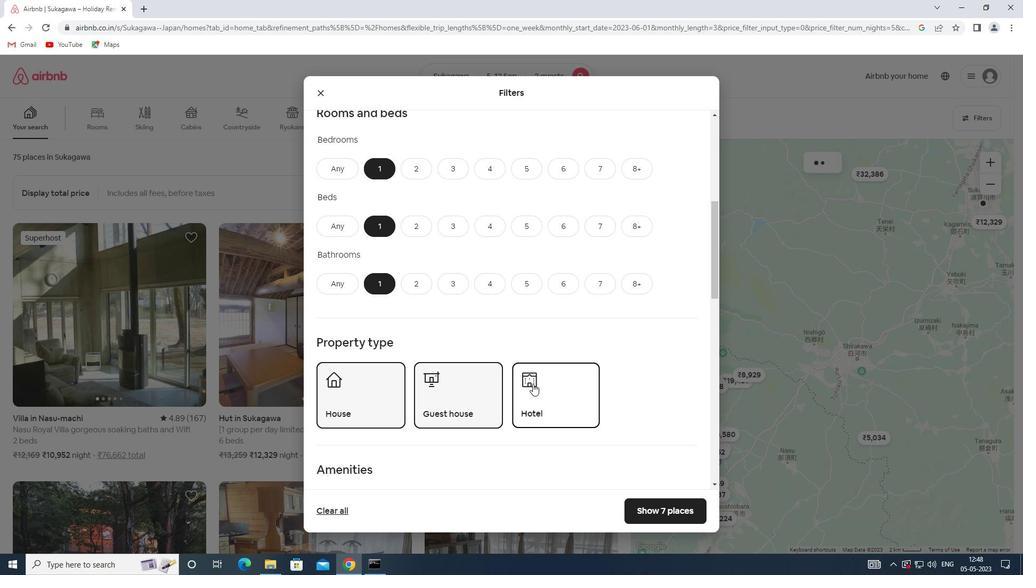 
Action: Mouse scrolled (528, 378) with delta (0, 0)
Screenshot: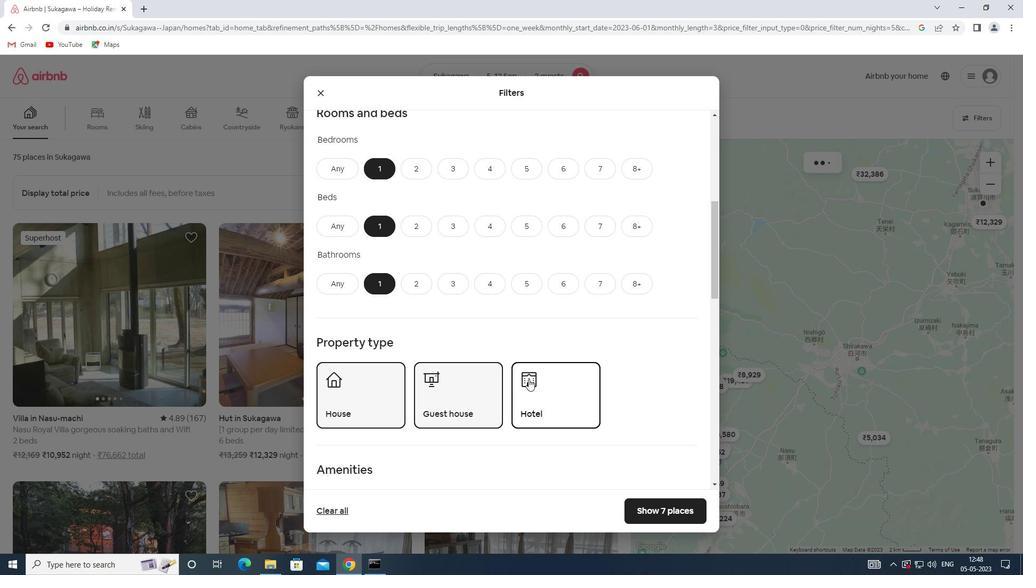 
Action: Mouse scrolled (528, 378) with delta (0, 0)
Screenshot: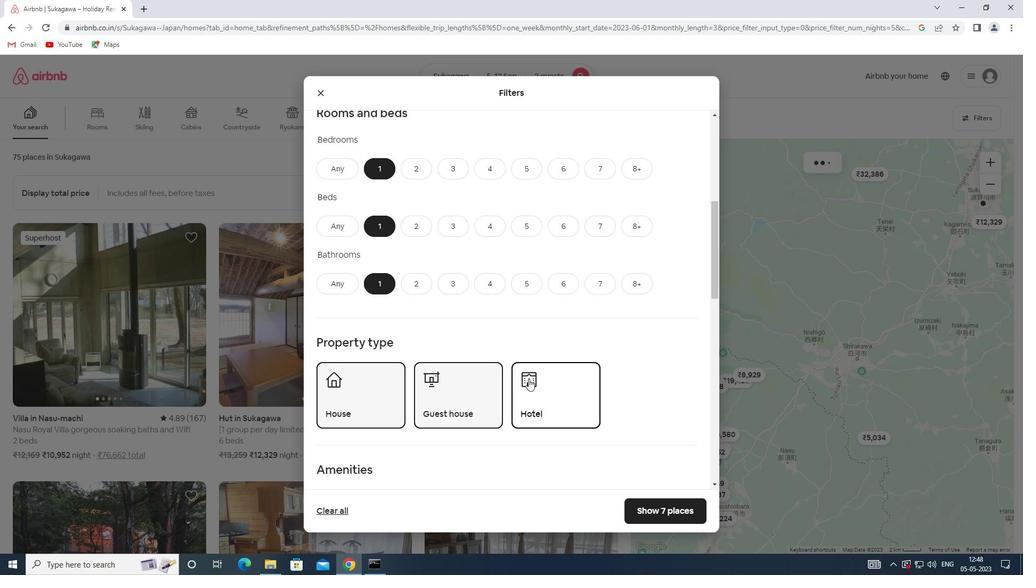 
Action: Mouse scrolled (528, 378) with delta (0, 0)
Screenshot: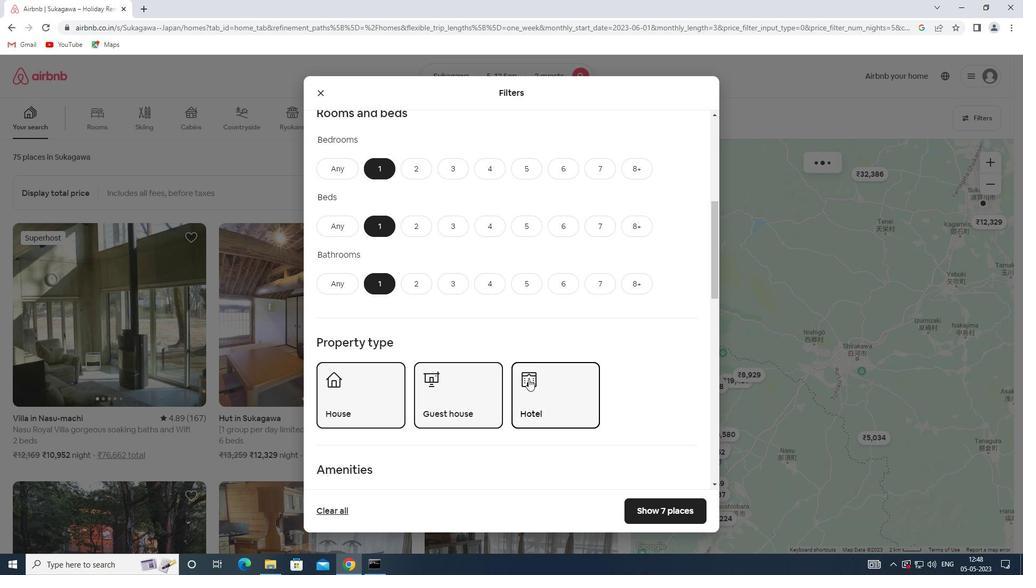 
Action: Mouse scrolled (528, 378) with delta (0, 0)
Screenshot: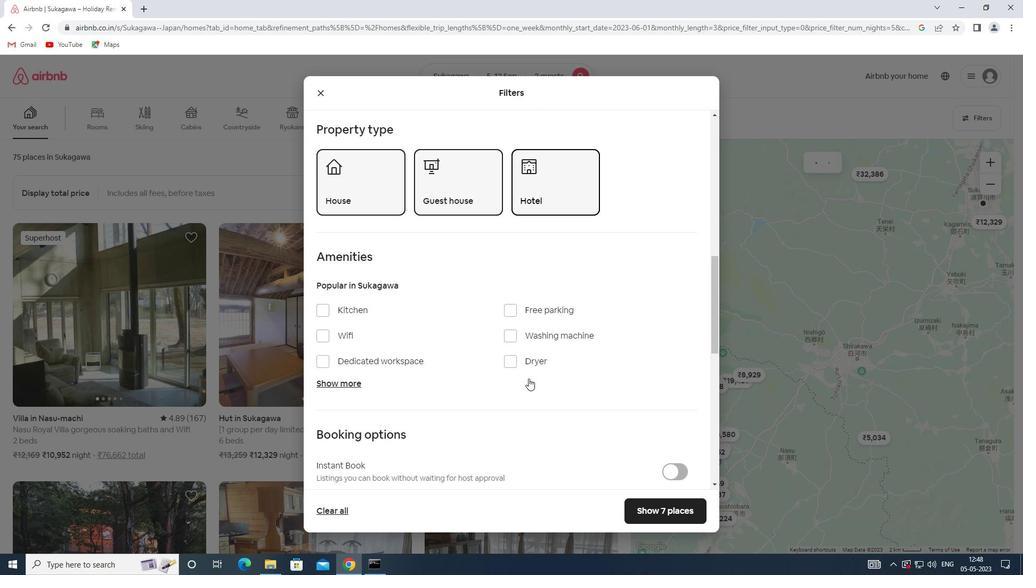
Action: Mouse scrolled (528, 378) with delta (0, 0)
Screenshot: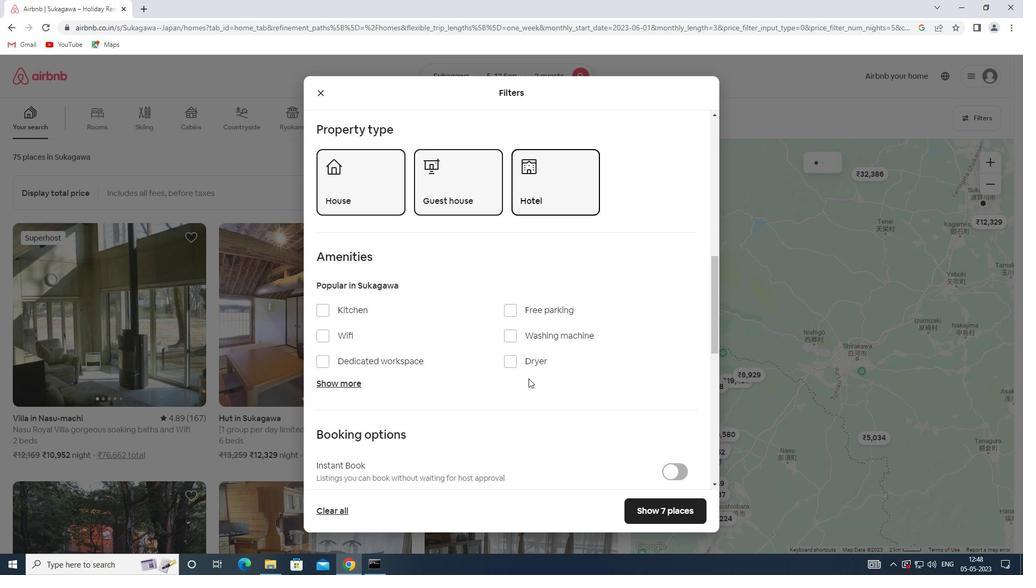 
Action: Mouse moved to (675, 398)
Screenshot: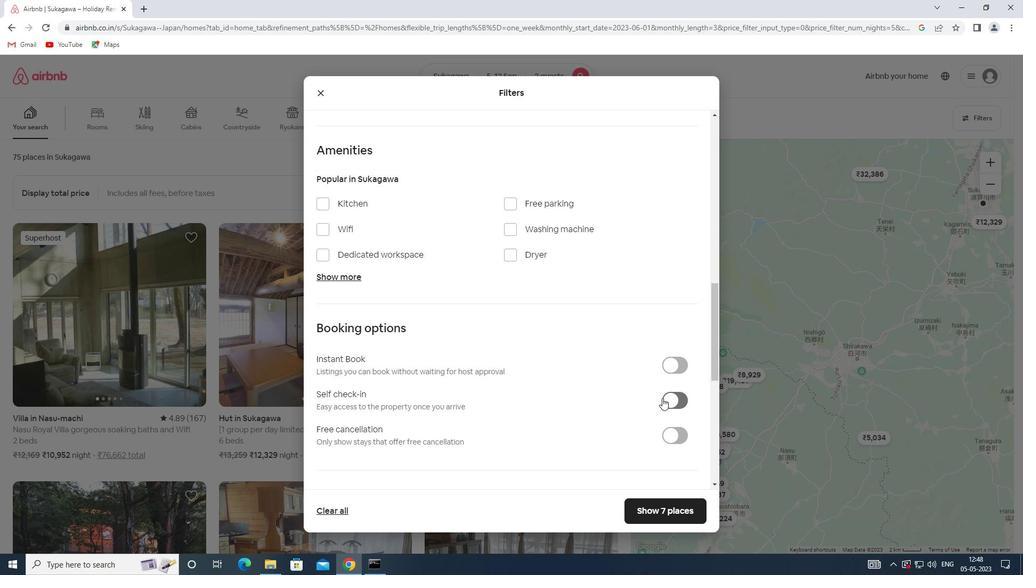 
Action: Mouse pressed left at (675, 398)
Screenshot: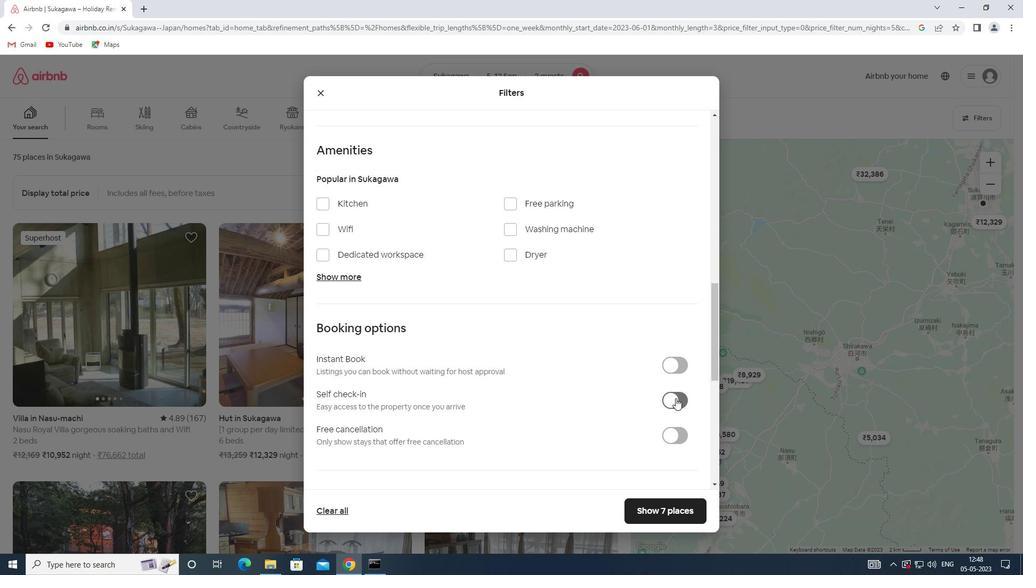 
Action: Mouse moved to (594, 390)
Screenshot: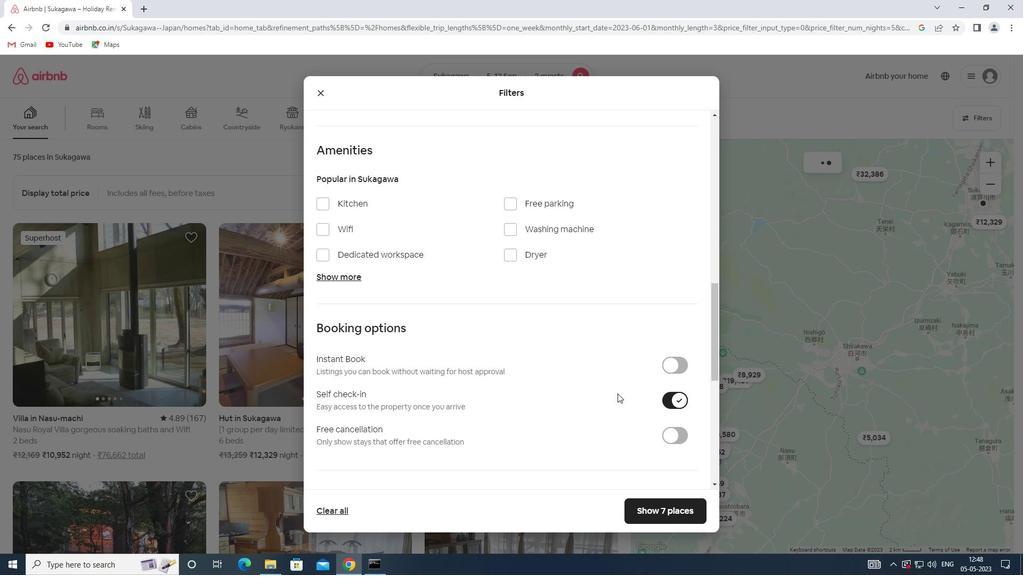 
Action: Mouse scrolled (594, 389) with delta (0, 0)
Screenshot: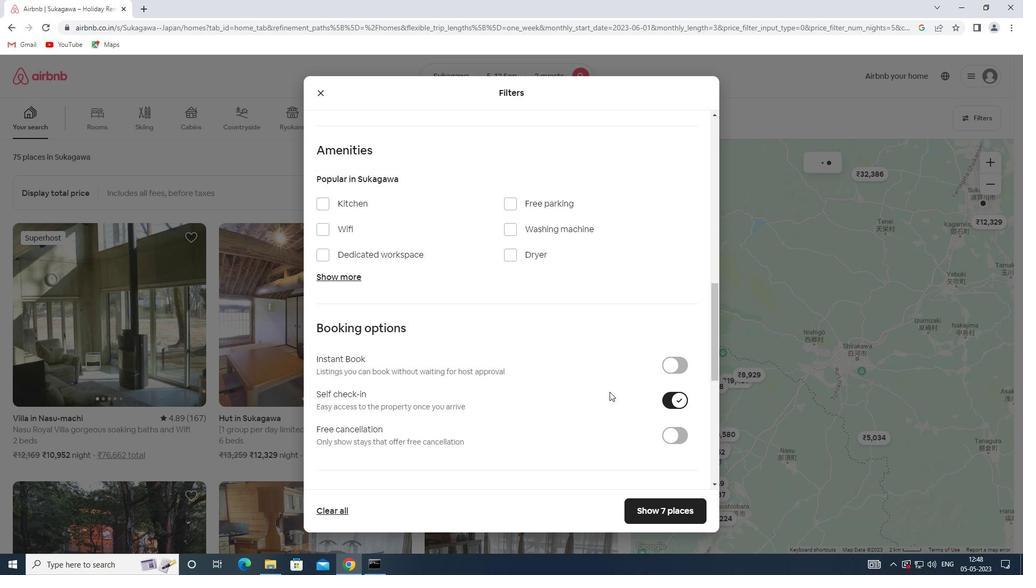 
Action: Mouse scrolled (594, 389) with delta (0, 0)
Screenshot: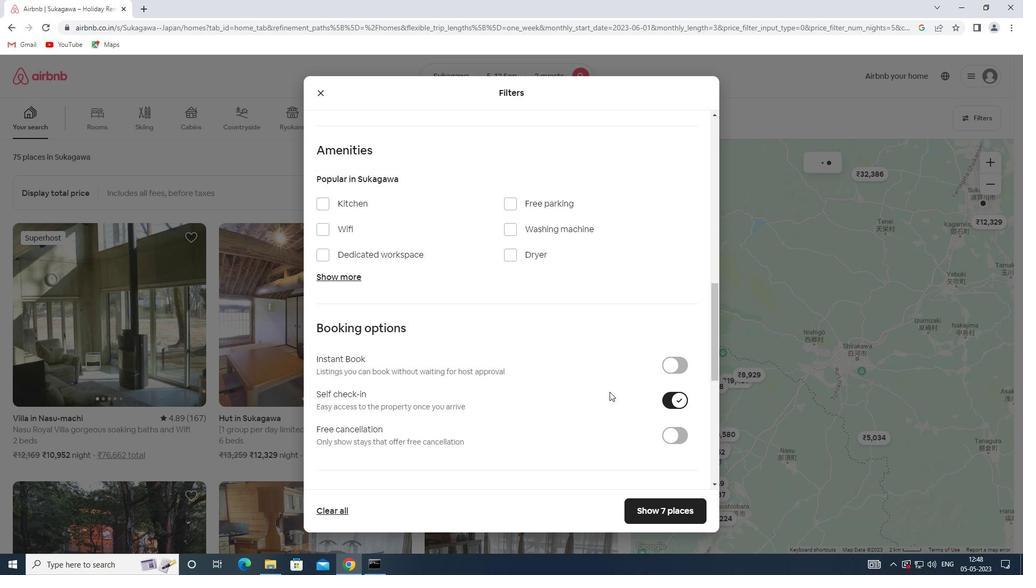 
Action: Mouse scrolled (594, 389) with delta (0, 0)
Screenshot: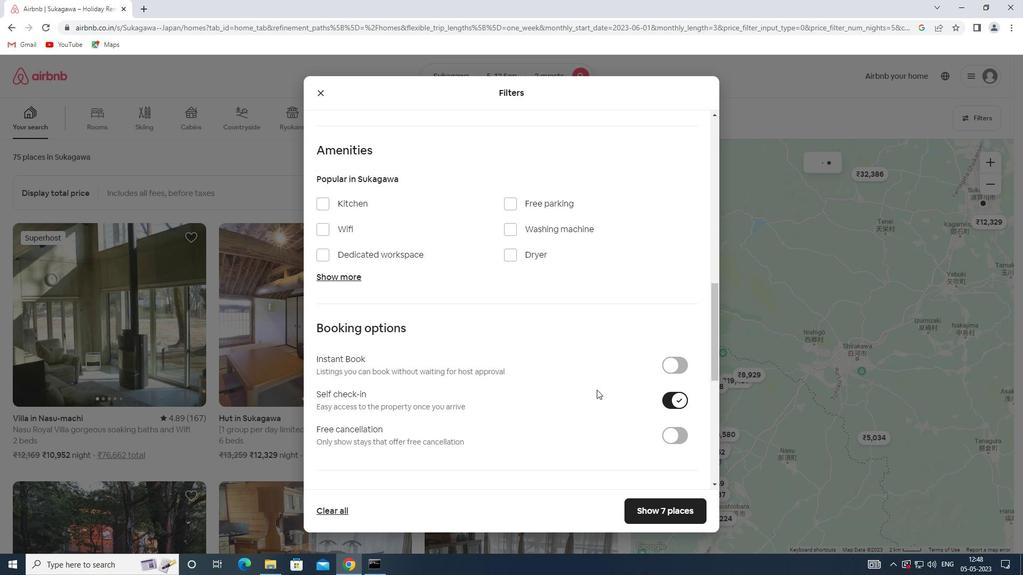 
Action: Mouse moved to (571, 388)
Screenshot: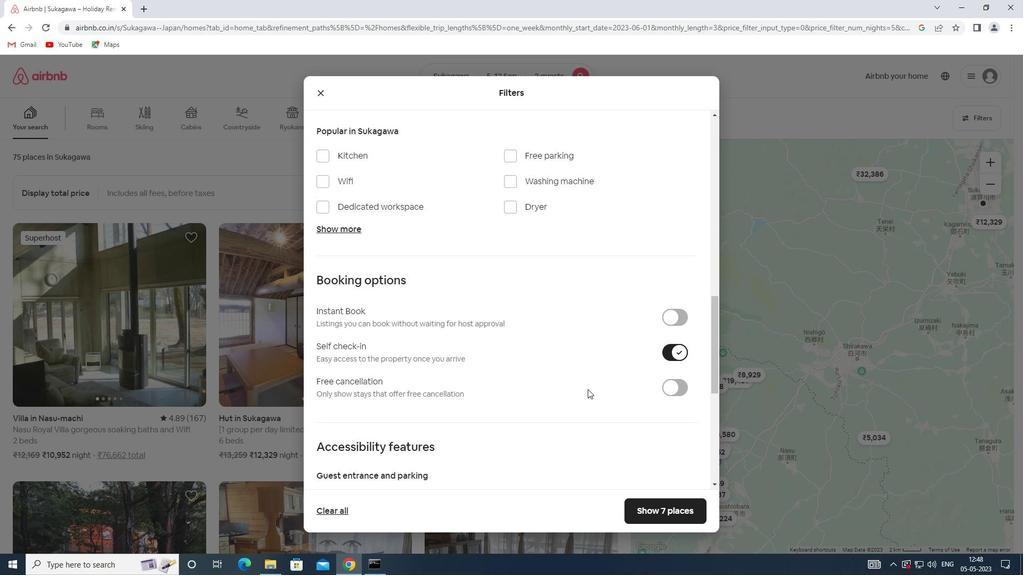 
Action: Mouse scrolled (571, 388) with delta (0, 0)
Screenshot: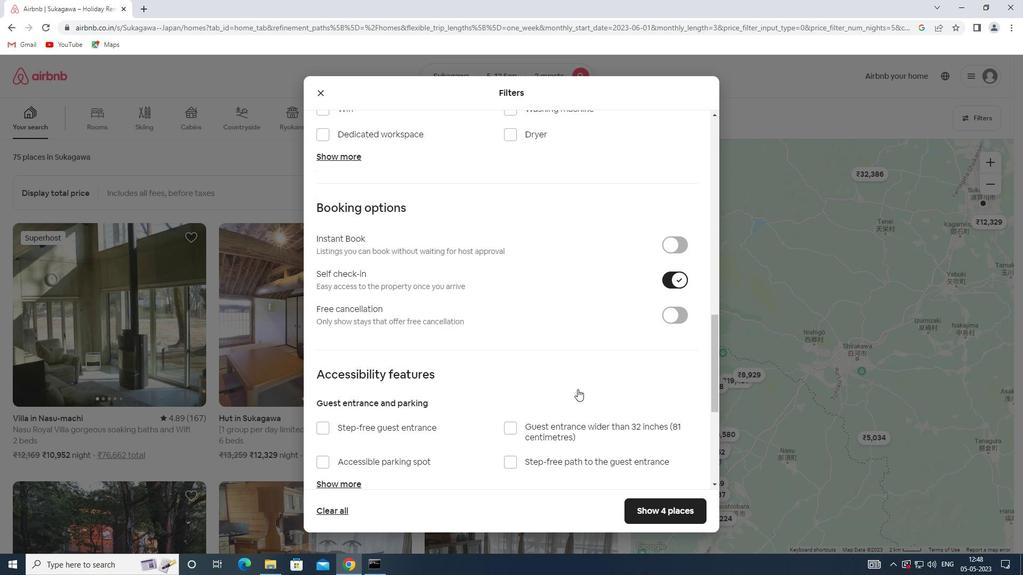 
Action: Mouse scrolled (571, 388) with delta (0, 0)
Screenshot: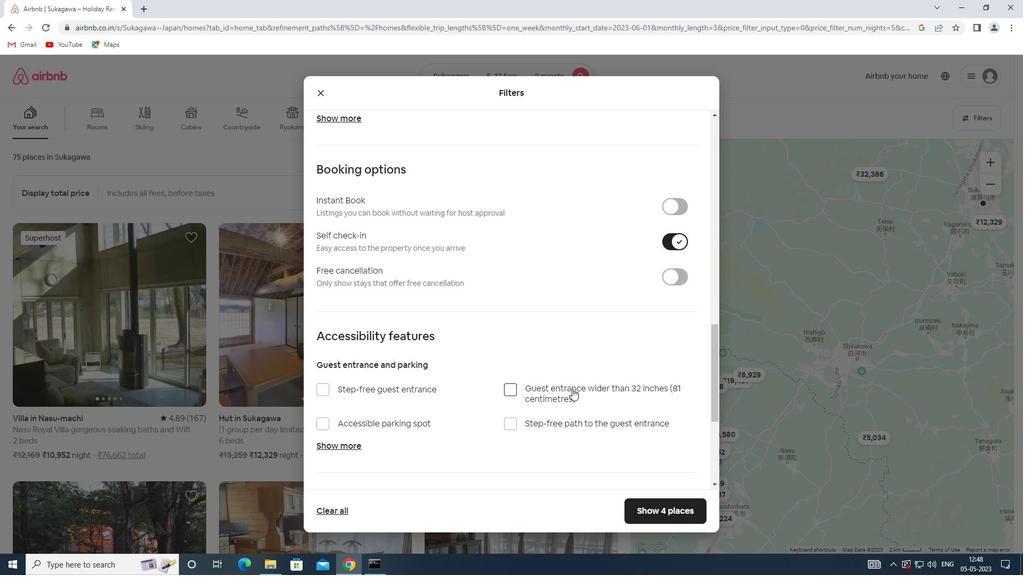 
Action: Mouse scrolled (571, 388) with delta (0, 0)
Screenshot: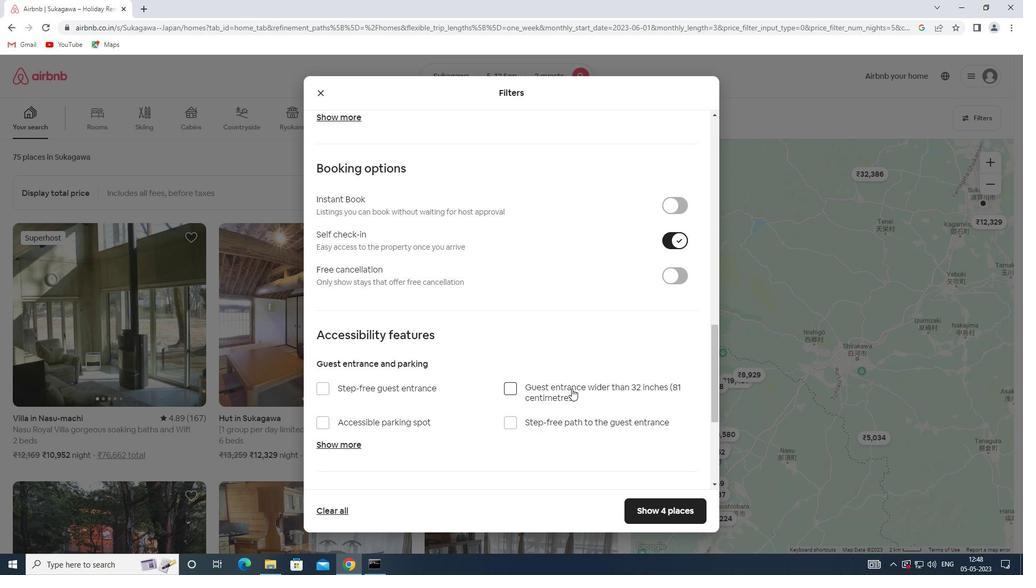 
Action: Mouse scrolled (571, 388) with delta (0, 0)
Screenshot: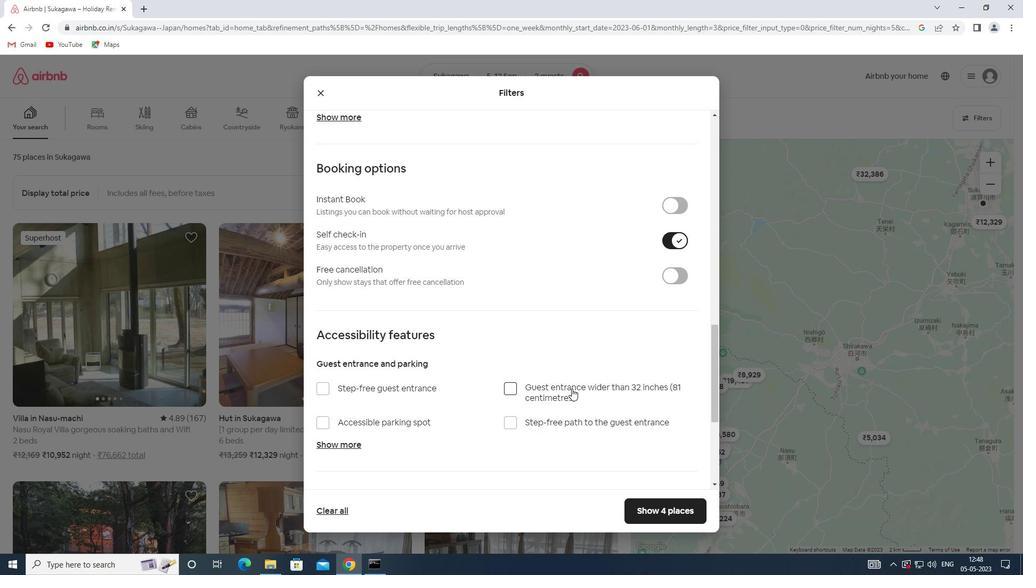 
Action: Mouse moved to (343, 429)
Screenshot: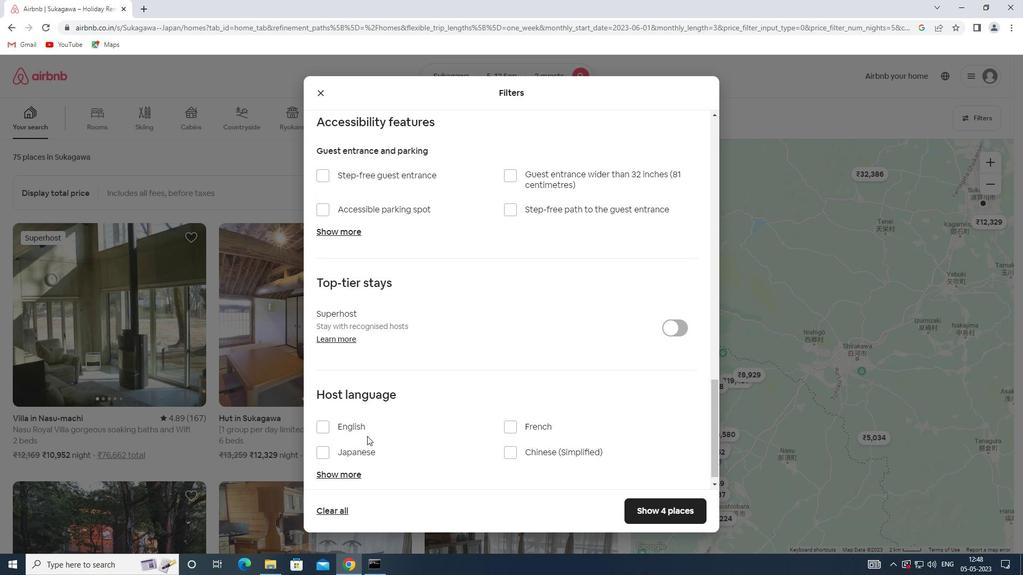 
Action: Mouse pressed left at (343, 429)
Screenshot: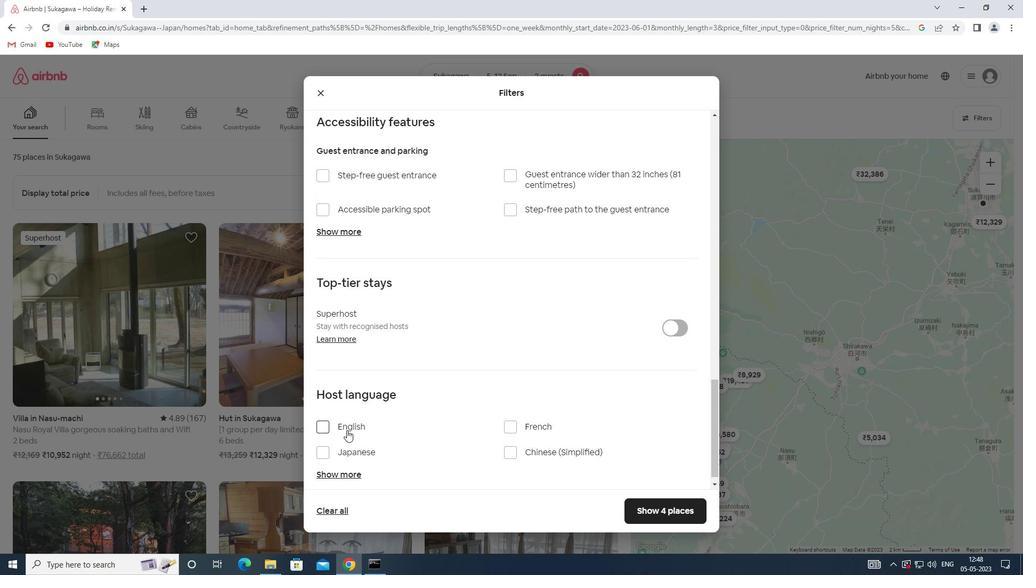 
Action: Mouse moved to (679, 517)
Screenshot: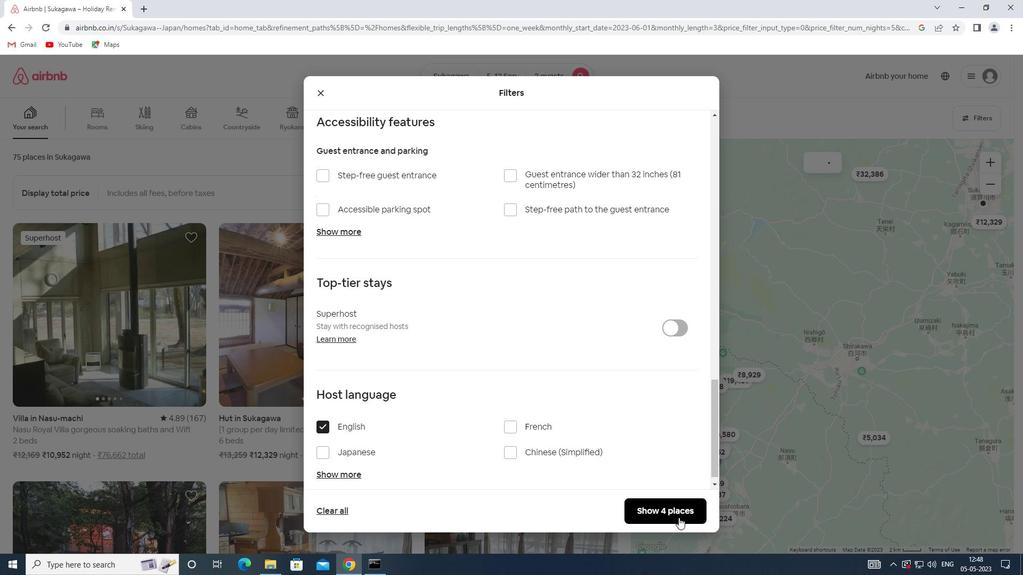 
Action: Mouse pressed left at (679, 517)
Screenshot: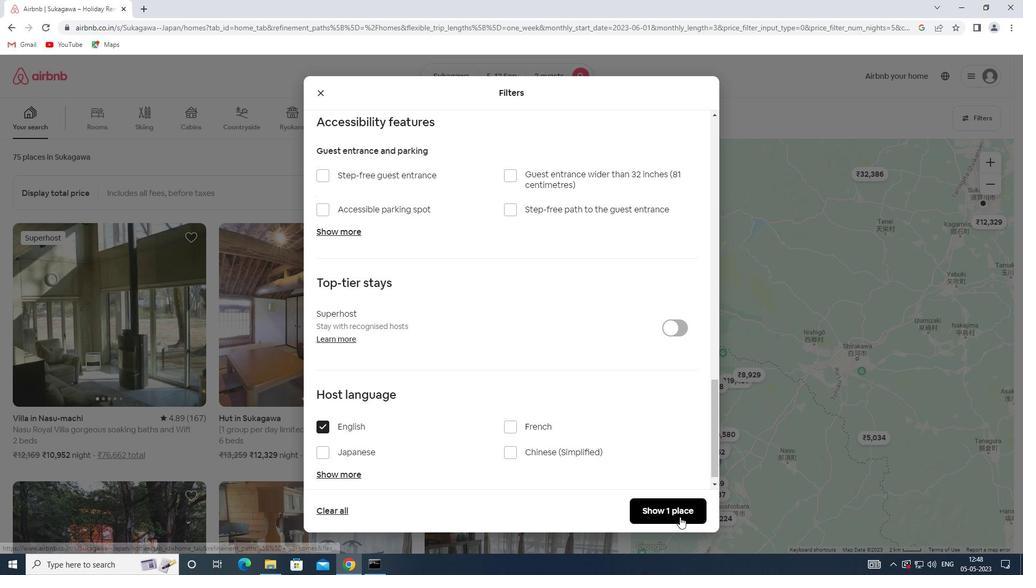 
